 Task: Experiment with the "Spectral Edit Multi-tool" for advanced frequency-based editing.
Action: Mouse moved to (193, 64)
Screenshot: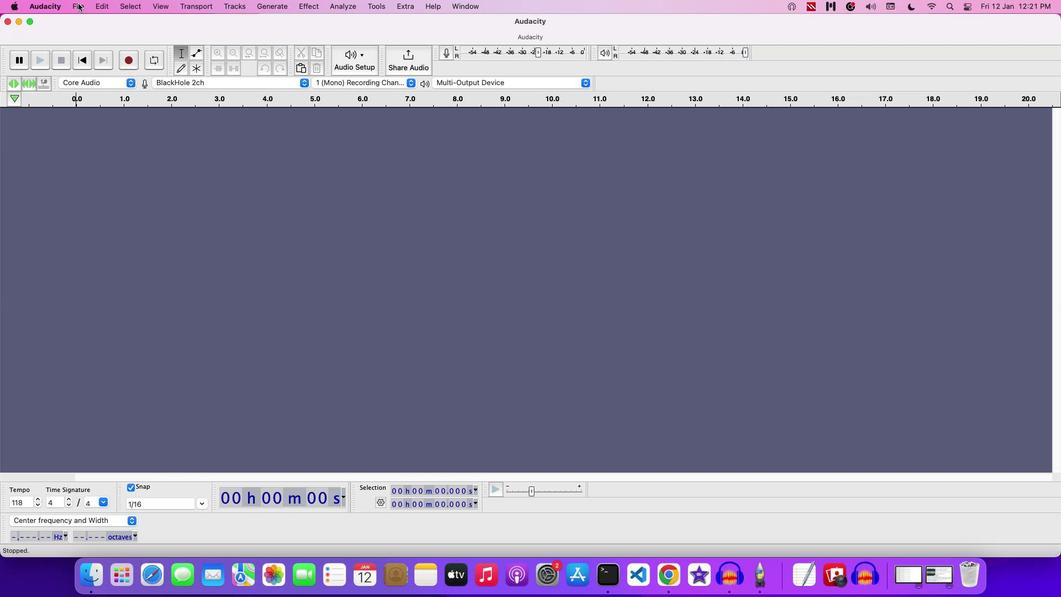 
Action: Mouse pressed left at (193, 64)
Screenshot: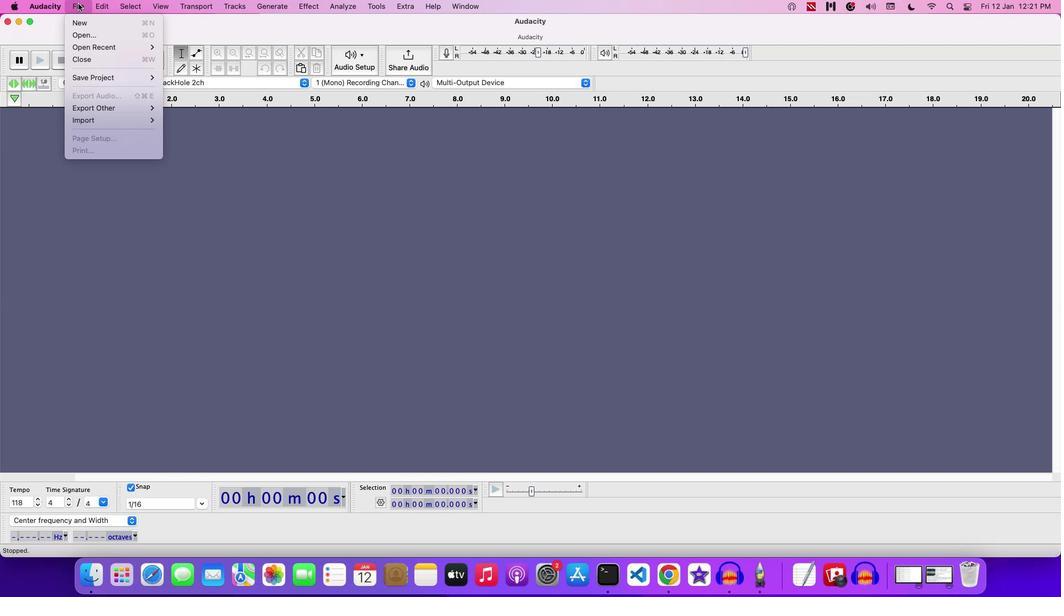 
Action: Mouse moved to (196, 84)
Screenshot: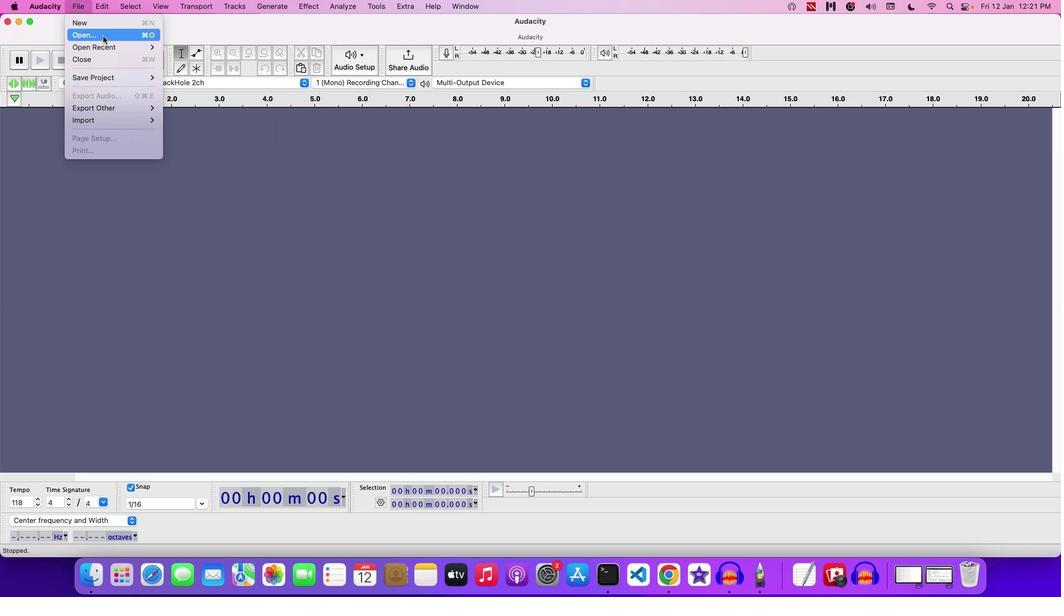 
Action: Mouse pressed left at (196, 84)
Screenshot: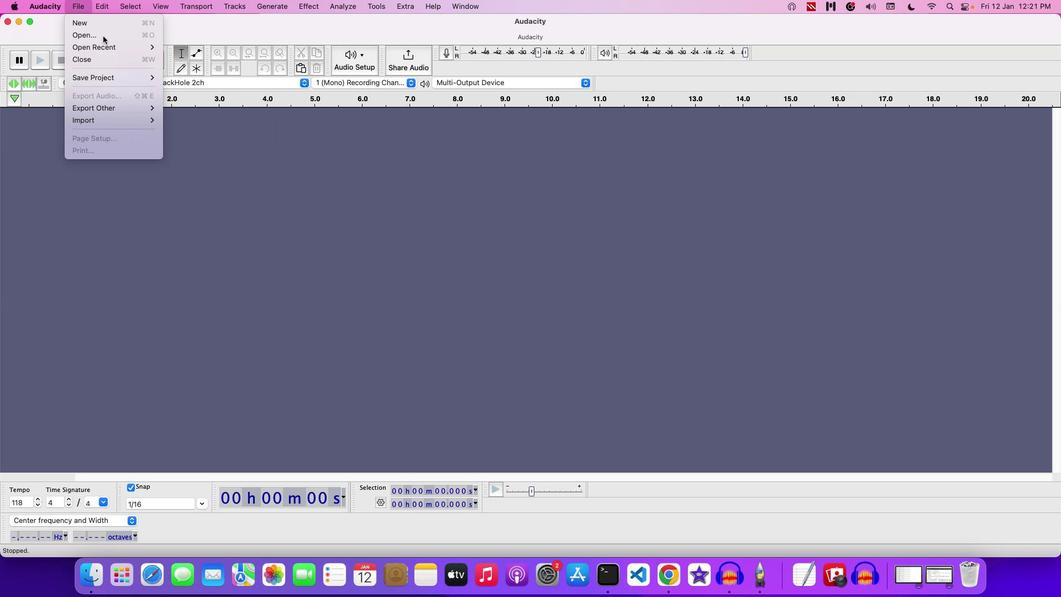
Action: Mouse moved to (248, 134)
Screenshot: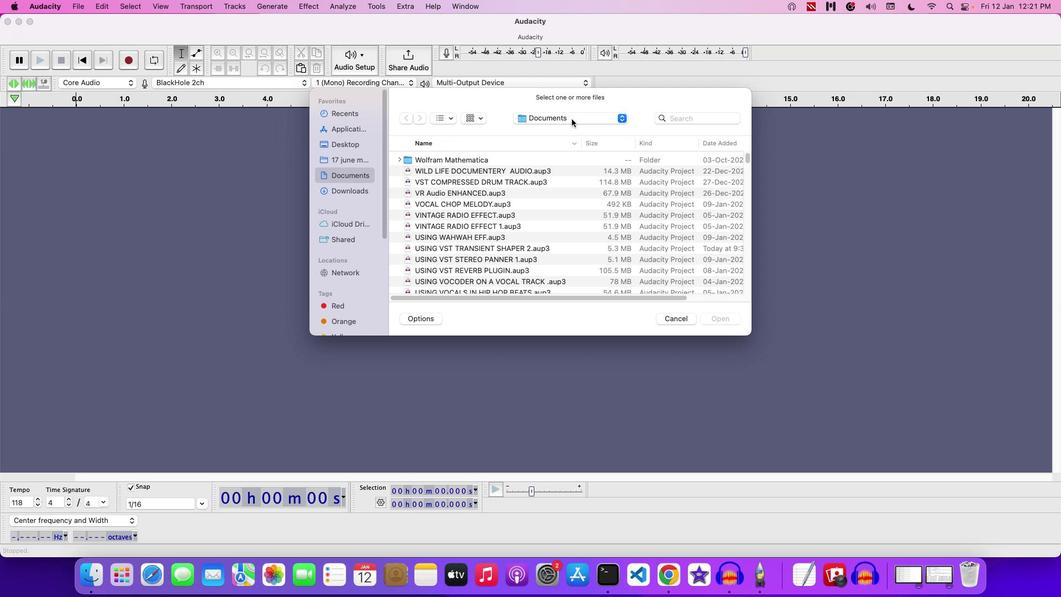
Action: Mouse pressed left at (248, 134)
Screenshot: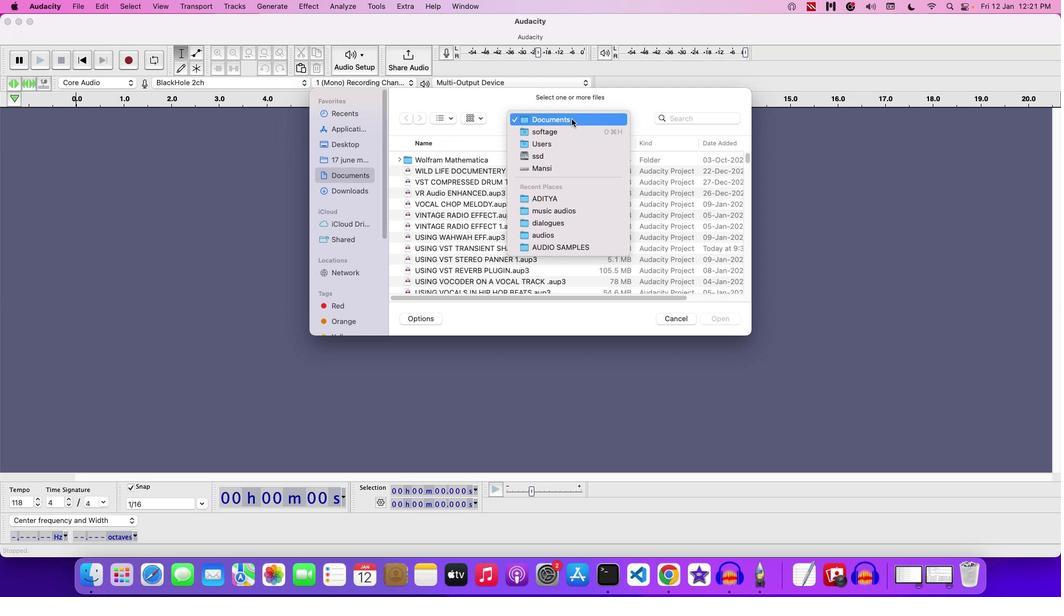 
Action: Mouse moved to (247, 188)
Screenshot: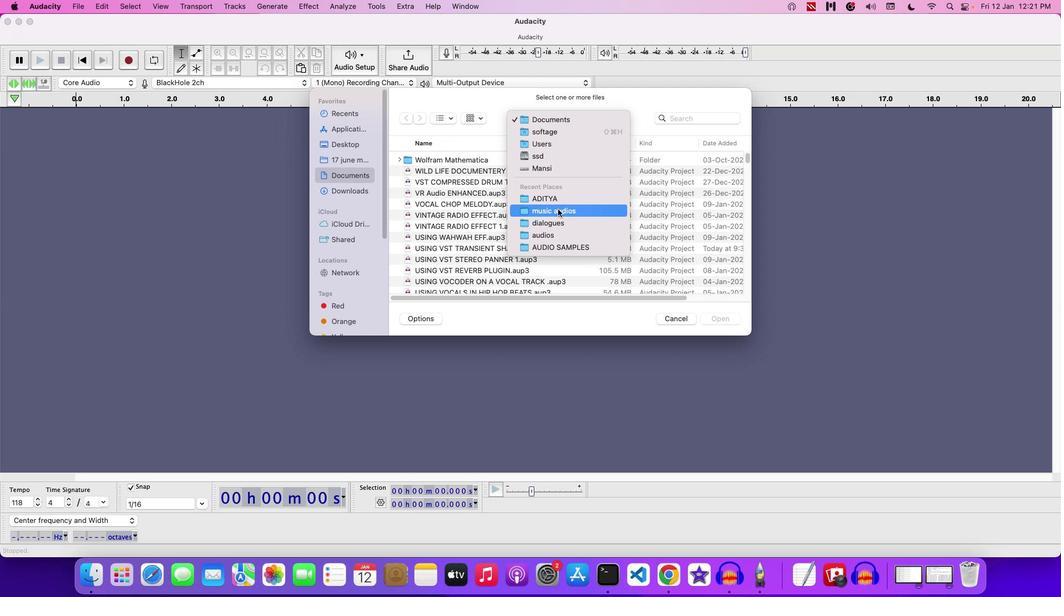 
Action: Mouse pressed left at (247, 188)
Screenshot: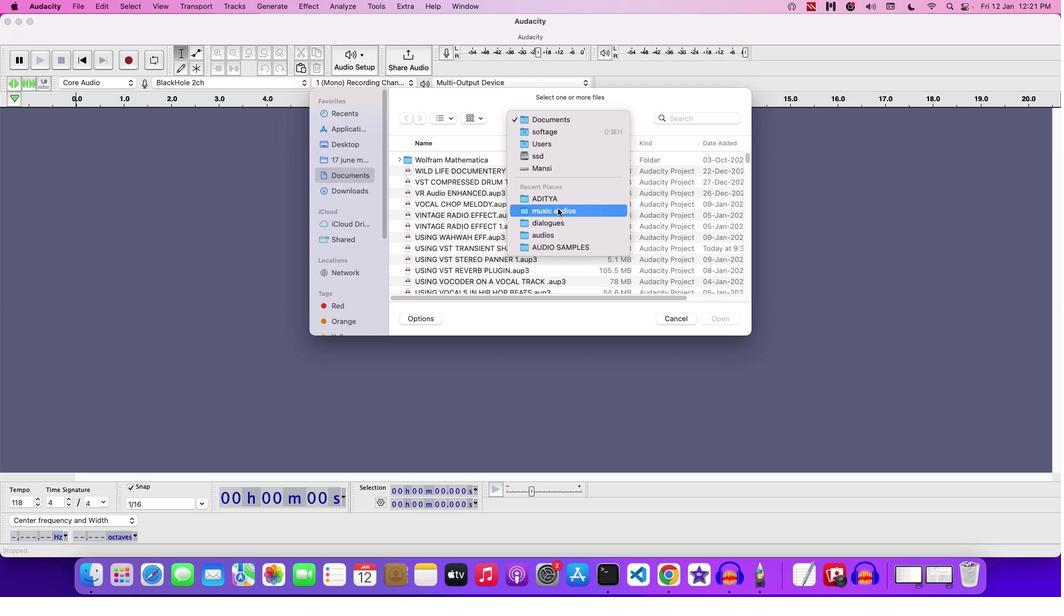 
Action: Mouse moved to (236, 198)
Screenshot: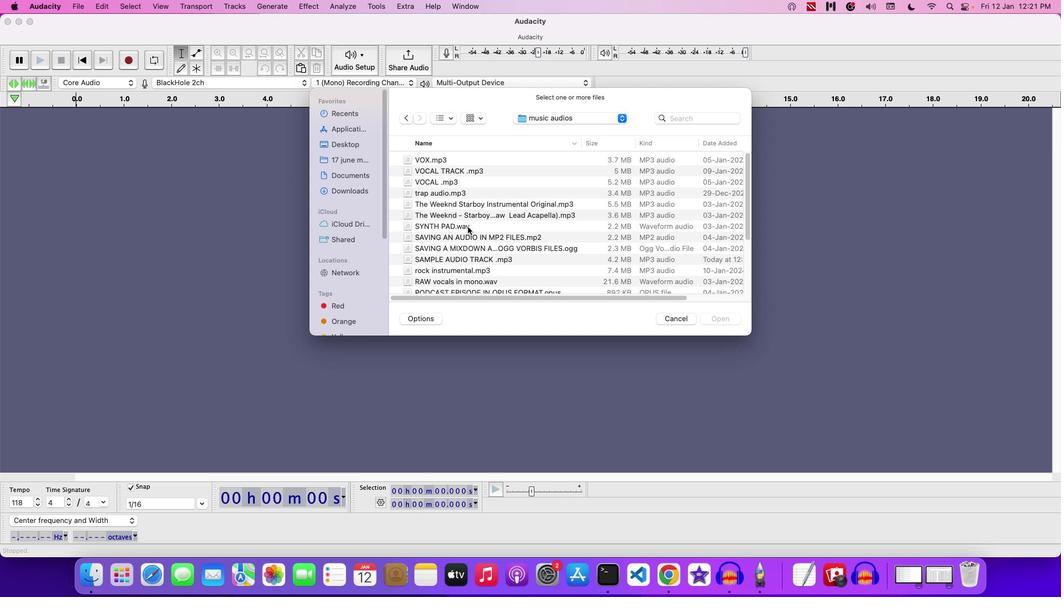 
Action: Mouse scrolled (236, 198) with delta (184, 62)
Screenshot: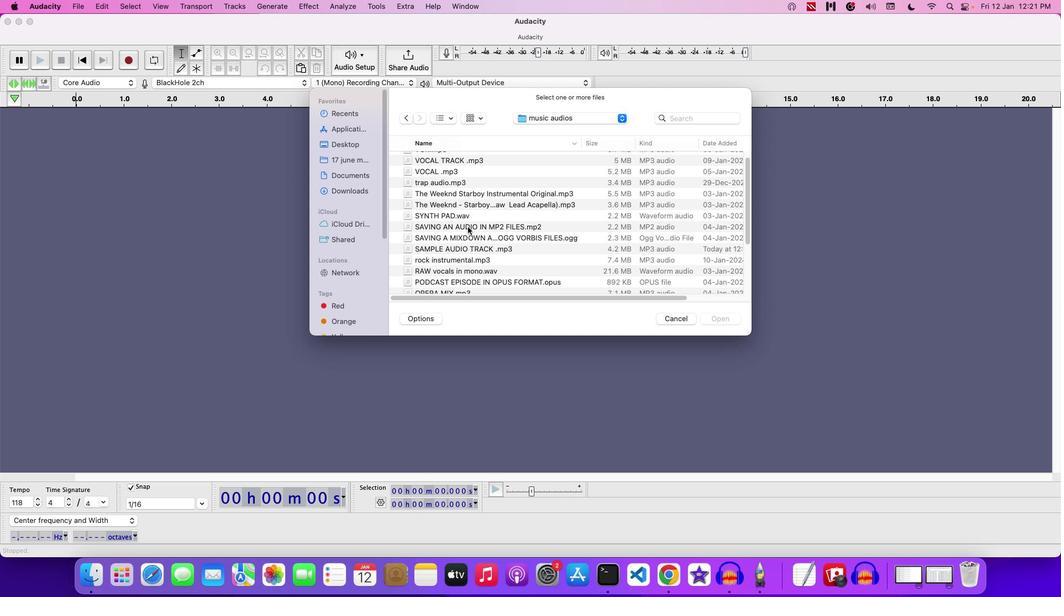 
Action: Mouse scrolled (236, 198) with delta (184, 62)
Screenshot: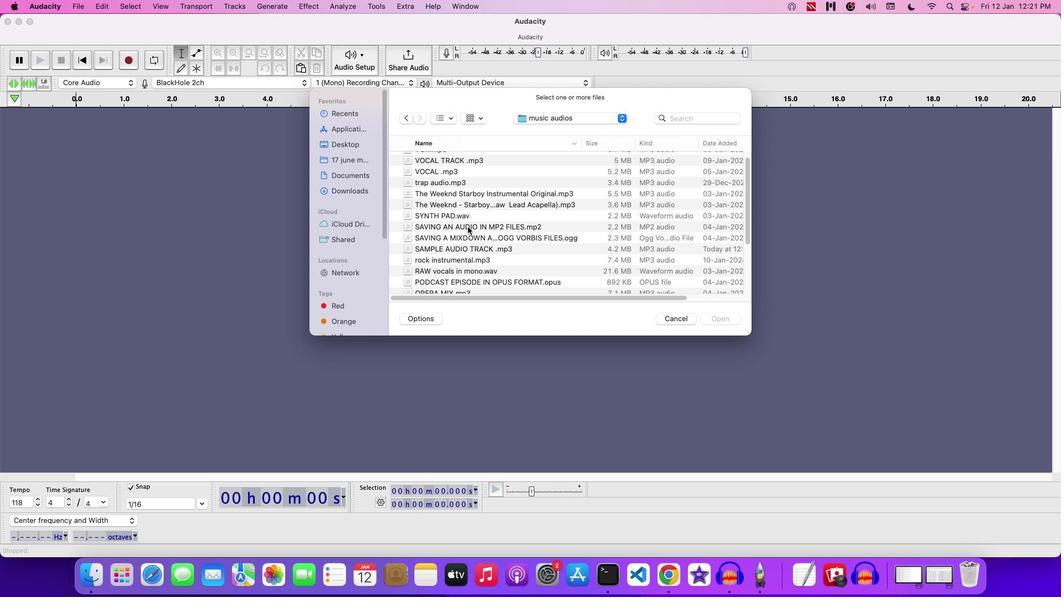 
Action: Mouse scrolled (236, 198) with delta (184, 62)
Screenshot: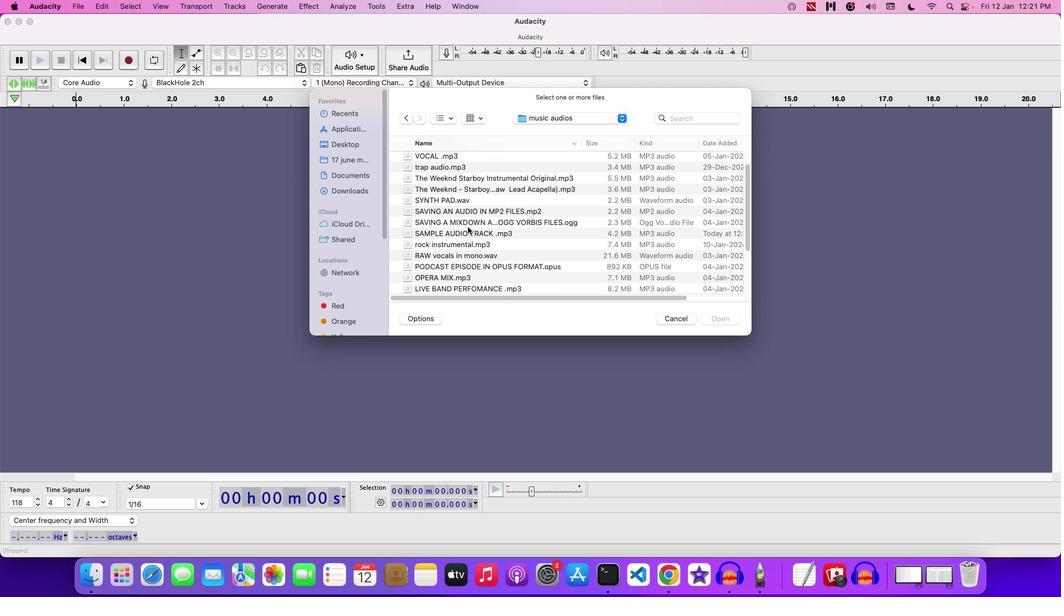 
Action: Mouse scrolled (236, 198) with delta (184, 62)
Screenshot: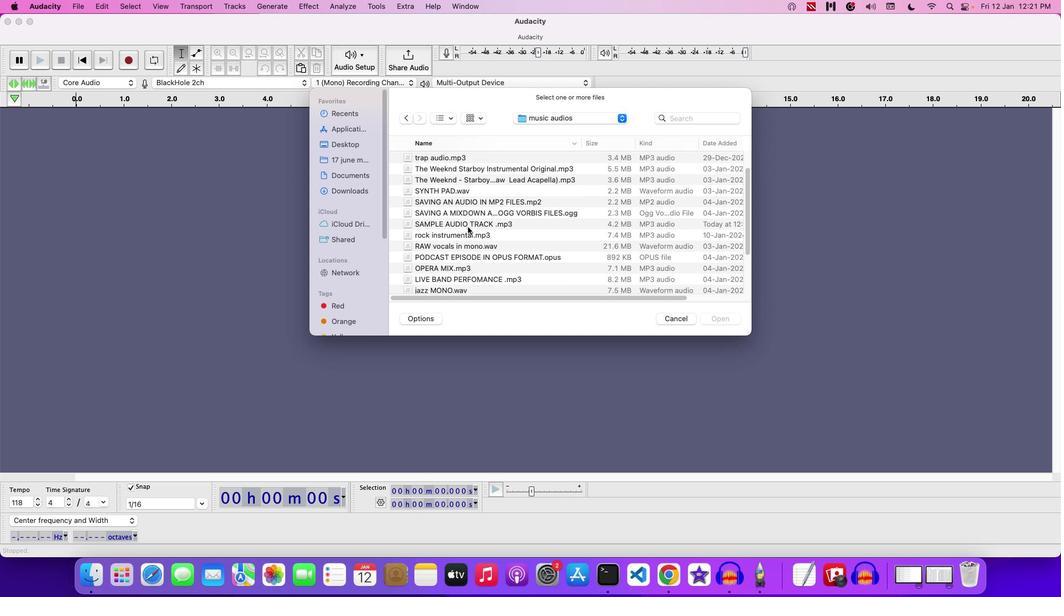 
Action: Mouse scrolled (236, 198) with delta (184, 62)
Screenshot: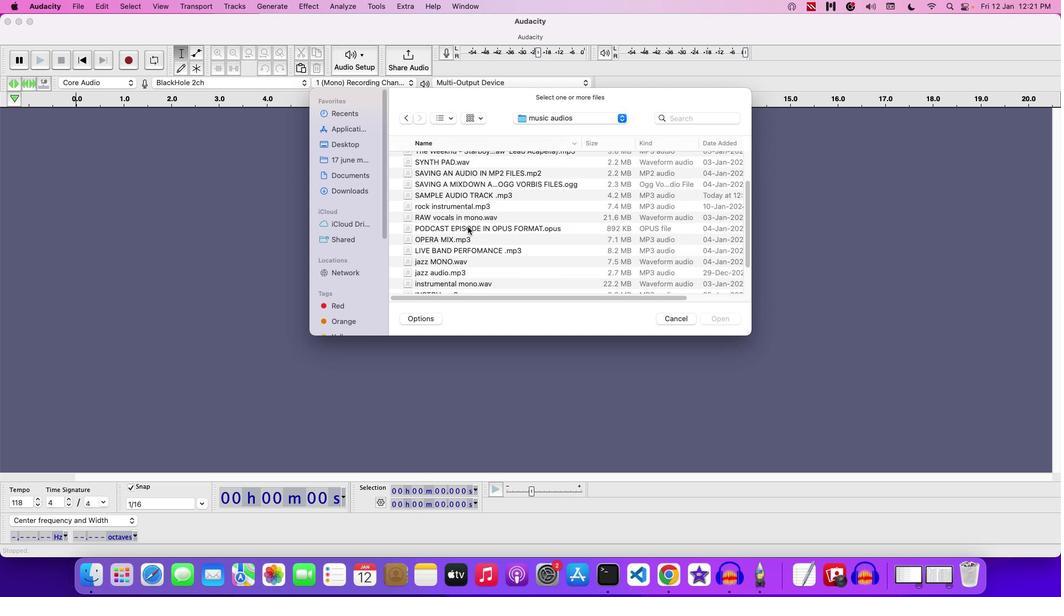 
Action: Mouse scrolled (236, 198) with delta (184, 61)
Screenshot: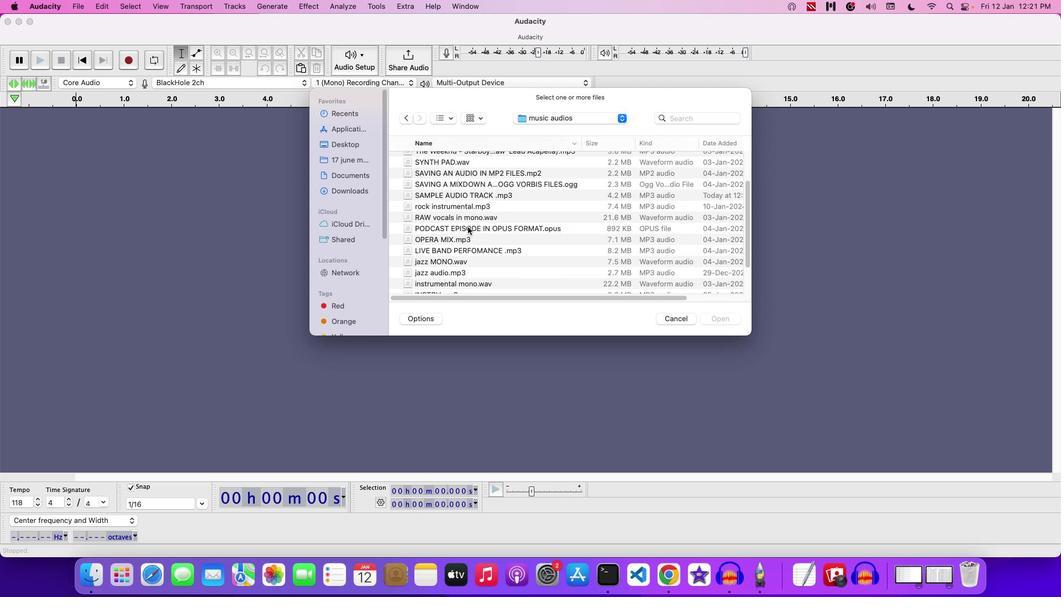 
Action: Mouse scrolled (236, 198) with delta (184, 62)
Screenshot: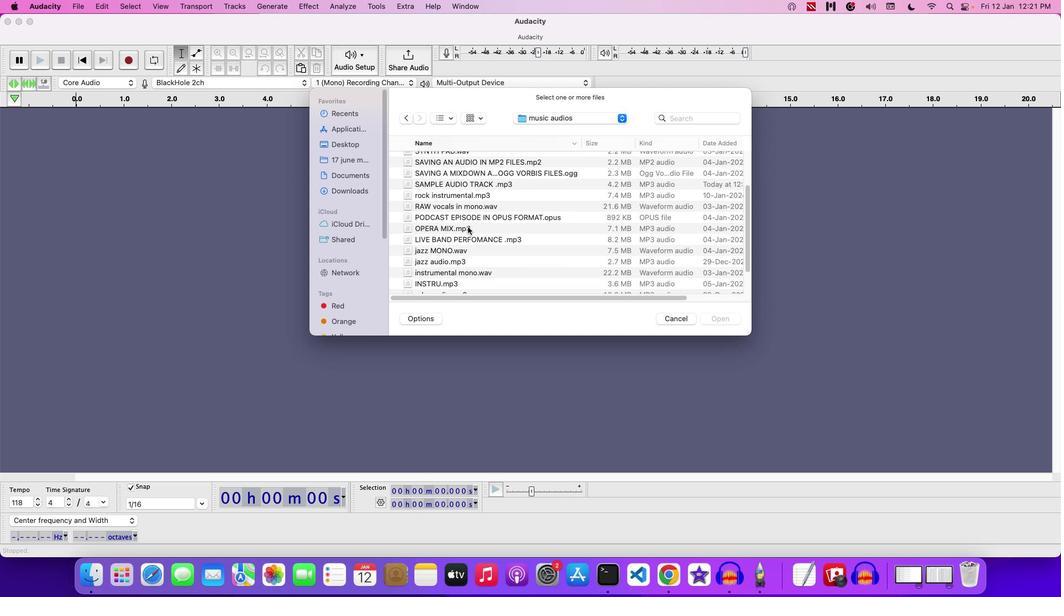 
Action: Mouse scrolled (236, 198) with delta (184, 62)
Screenshot: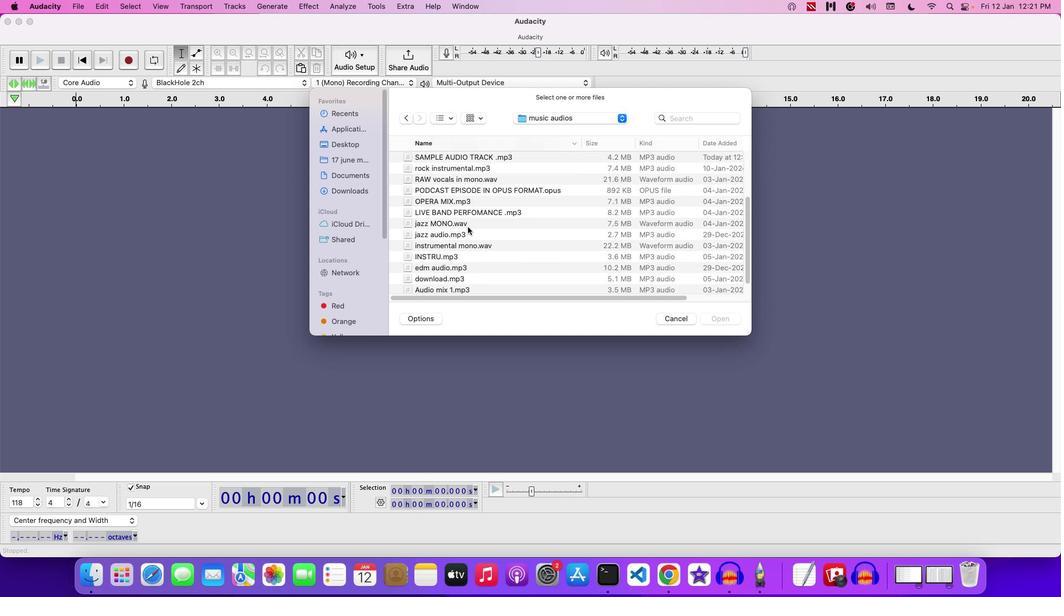 
Action: Mouse scrolled (236, 198) with delta (184, 61)
Screenshot: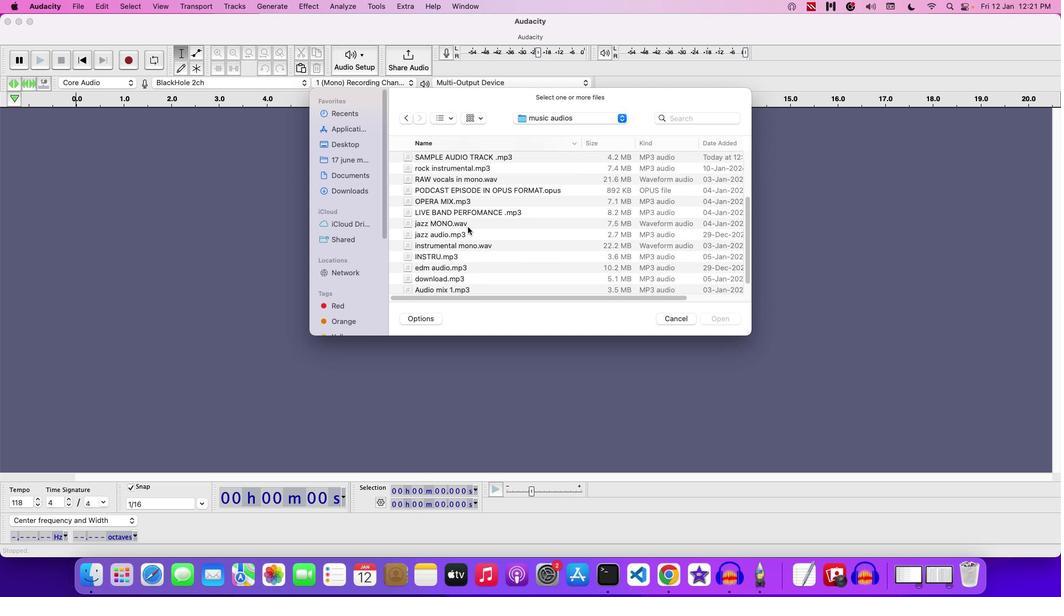 
Action: Mouse scrolled (236, 198) with delta (184, 62)
Screenshot: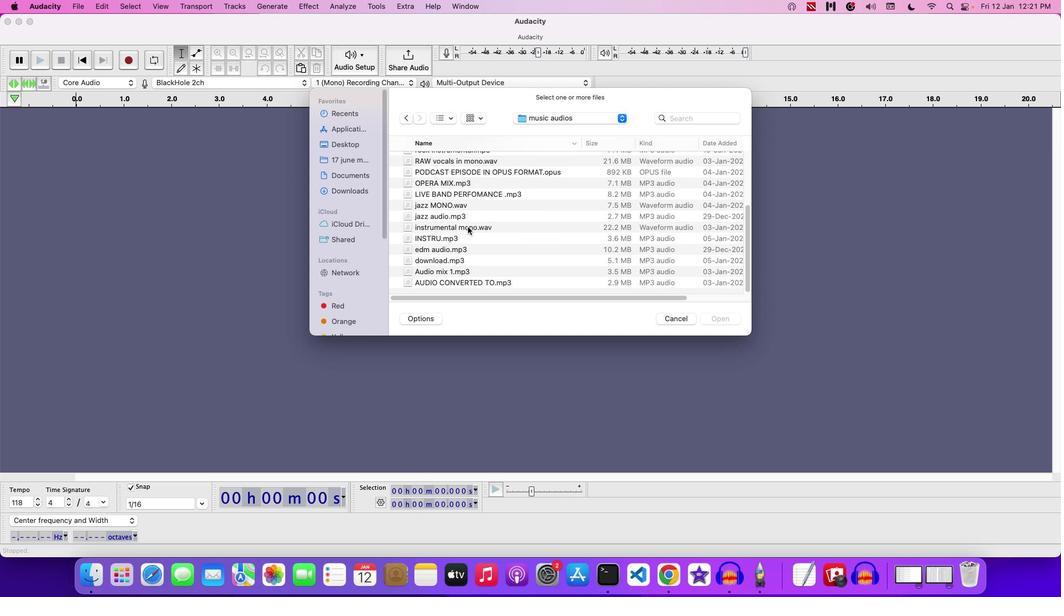 
Action: Mouse scrolled (236, 198) with delta (184, 62)
Screenshot: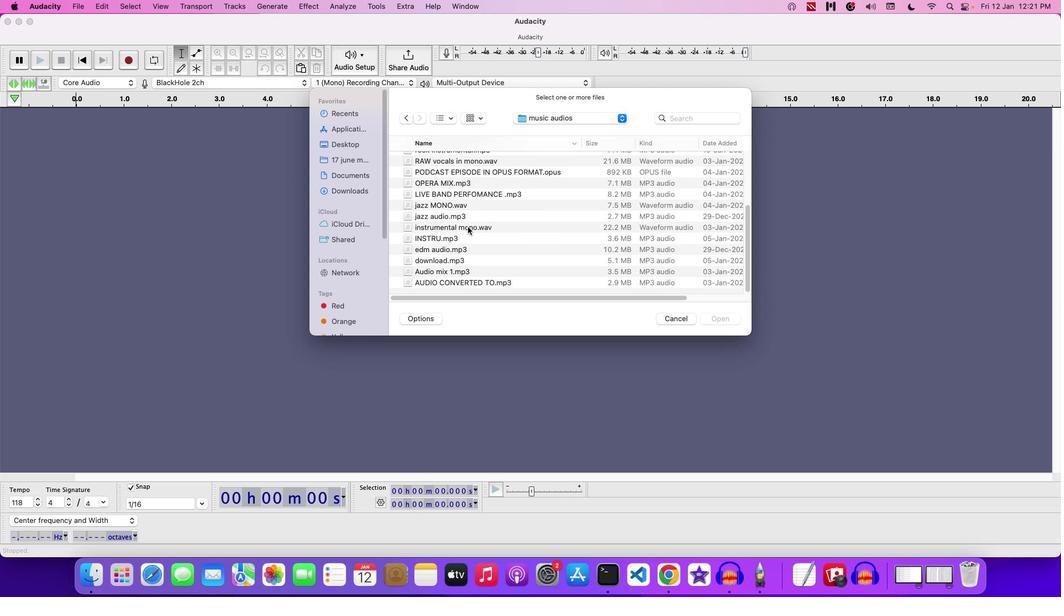 
Action: Mouse scrolled (236, 198) with delta (184, 61)
Screenshot: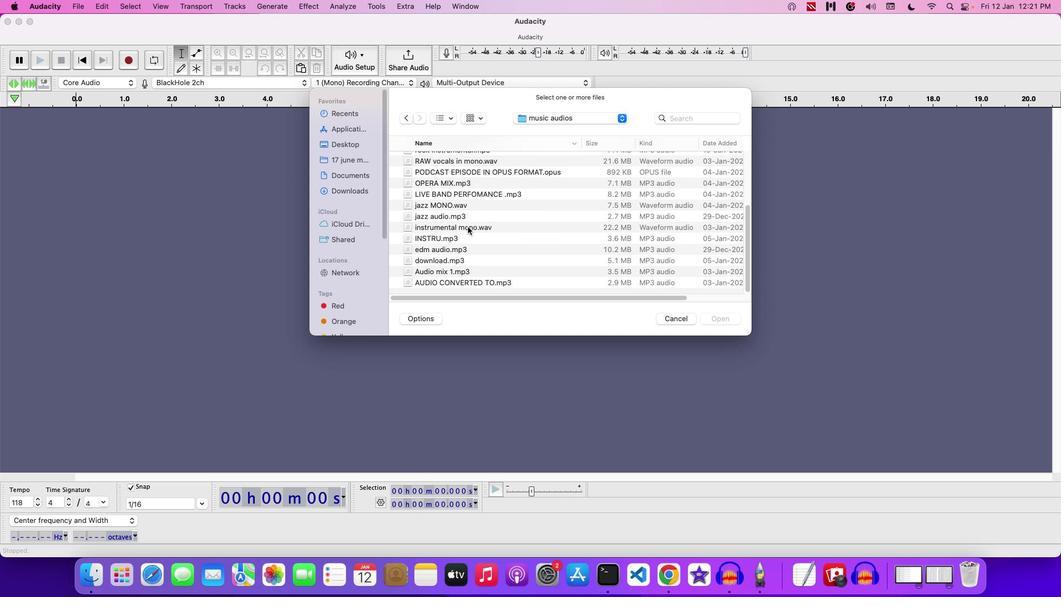 
Action: Mouse scrolled (236, 198) with delta (184, 61)
Screenshot: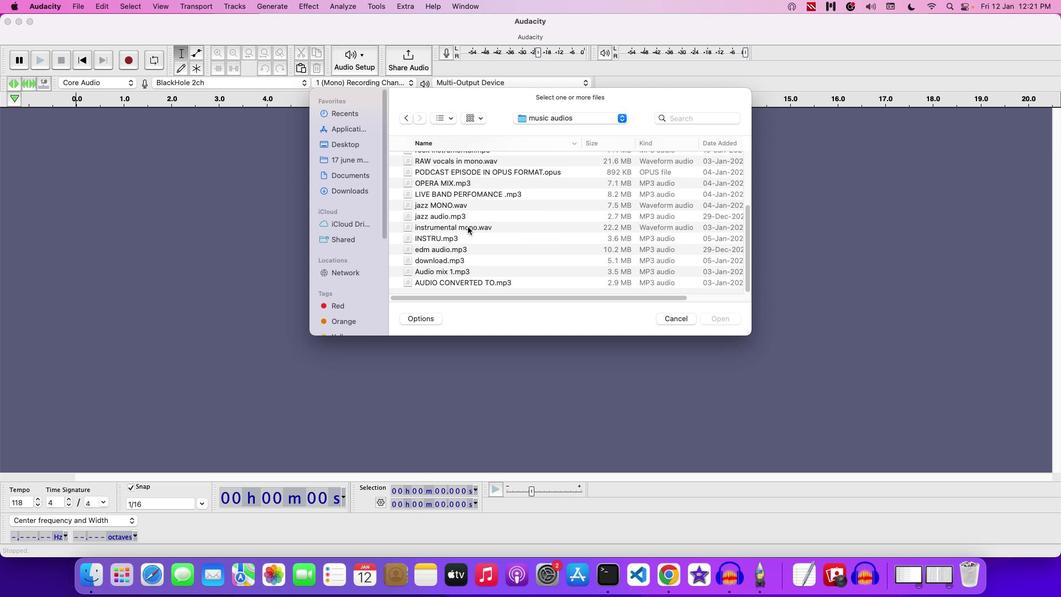 
Action: Mouse scrolled (236, 198) with delta (184, 62)
Screenshot: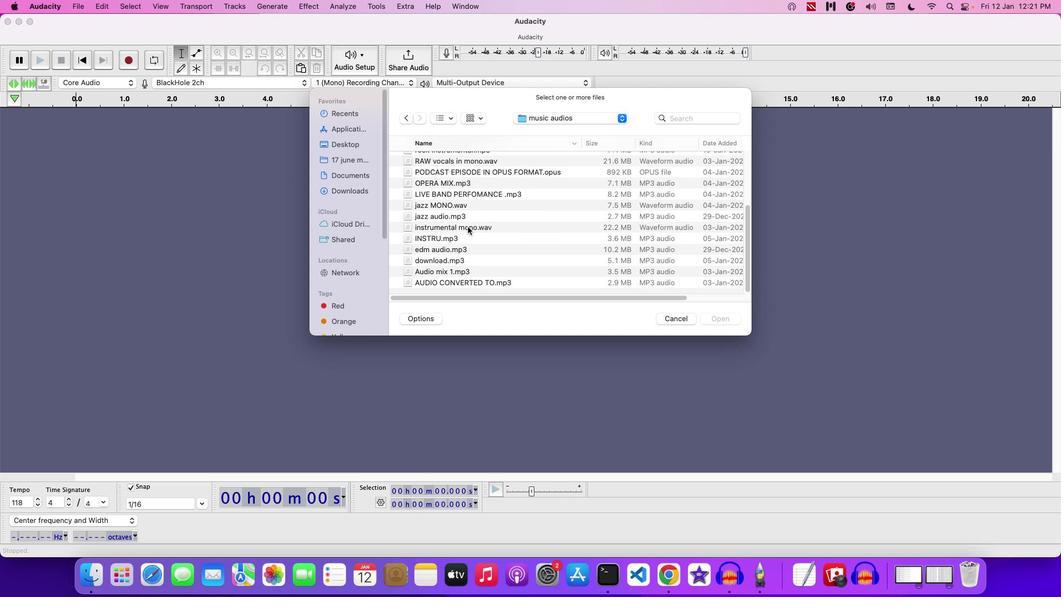 
Action: Mouse scrolled (236, 198) with delta (184, 62)
Screenshot: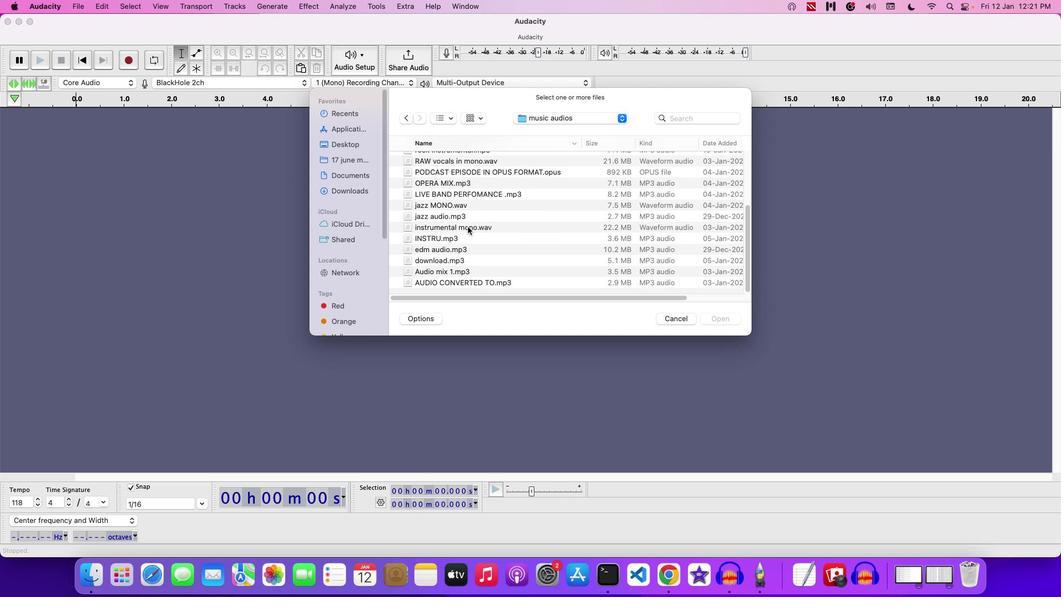 
Action: Mouse scrolled (236, 198) with delta (184, 61)
Screenshot: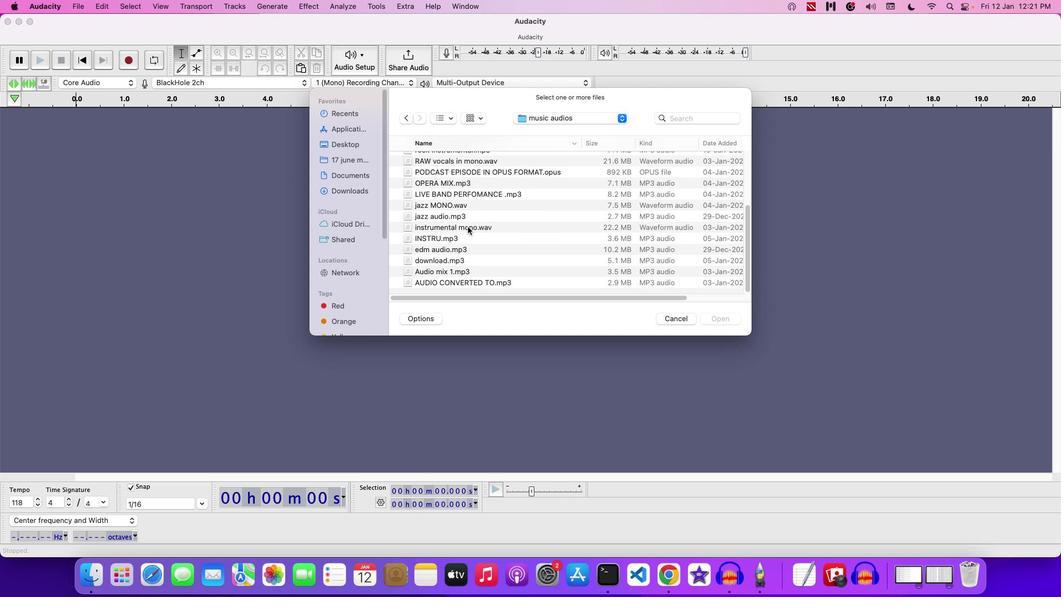 
Action: Mouse scrolled (236, 198) with delta (184, 63)
Screenshot: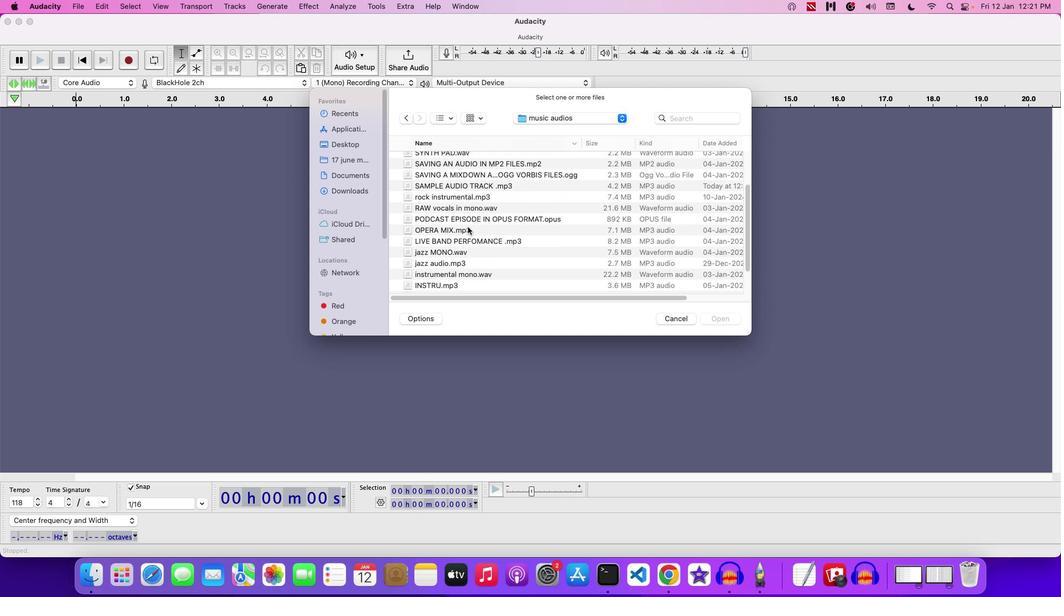 
Action: Mouse scrolled (236, 198) with delta (184, 63)
Screenshot: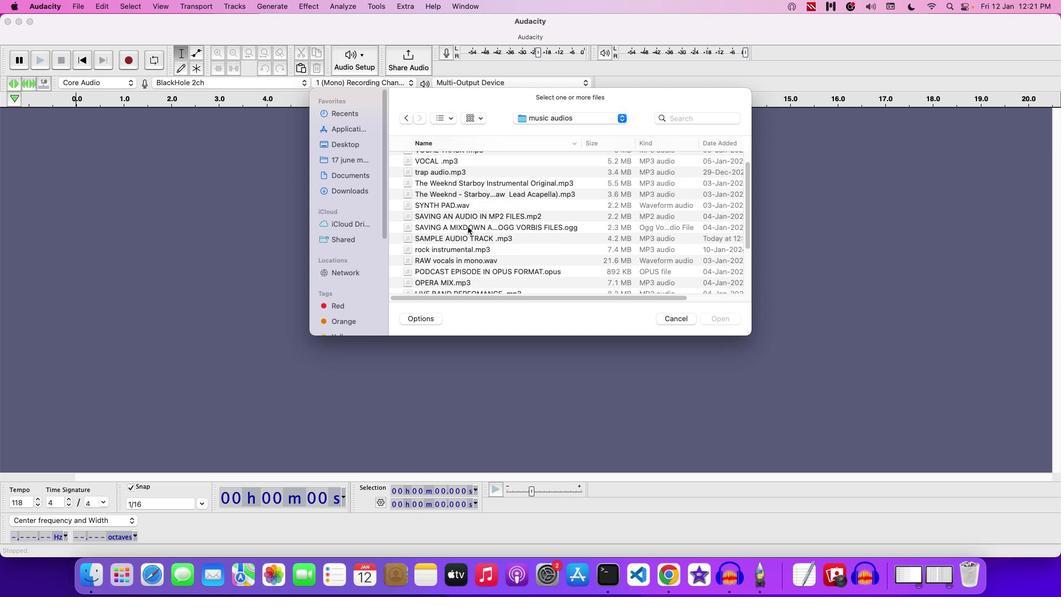 
Action: Mouse scrolled (236, 198) with delta (184, 63)
Screenshot: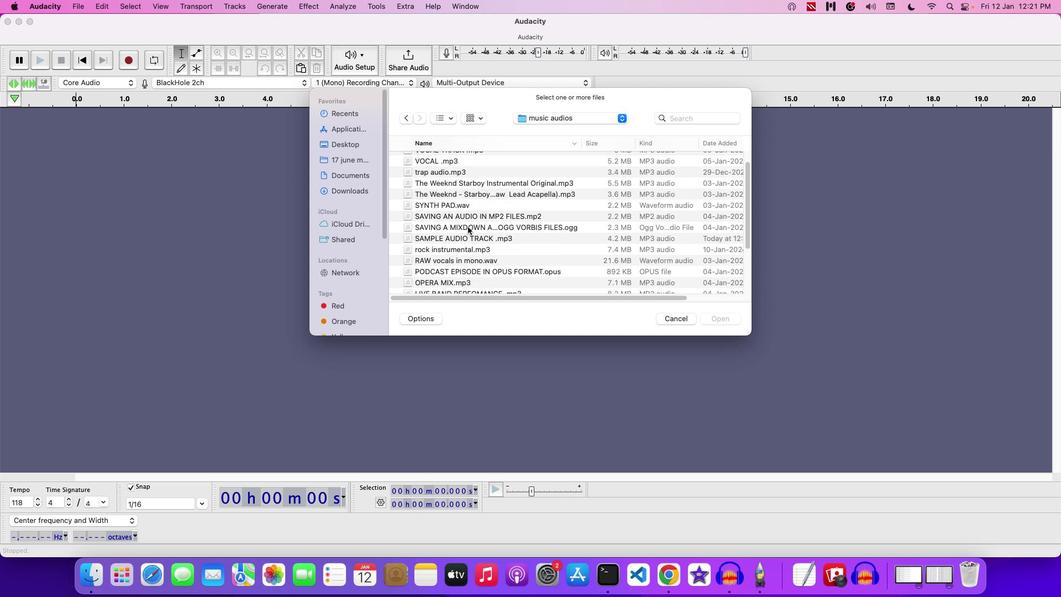
Action: Mouse scrolled (236, 198) with delta (184, 64)
Screenshot: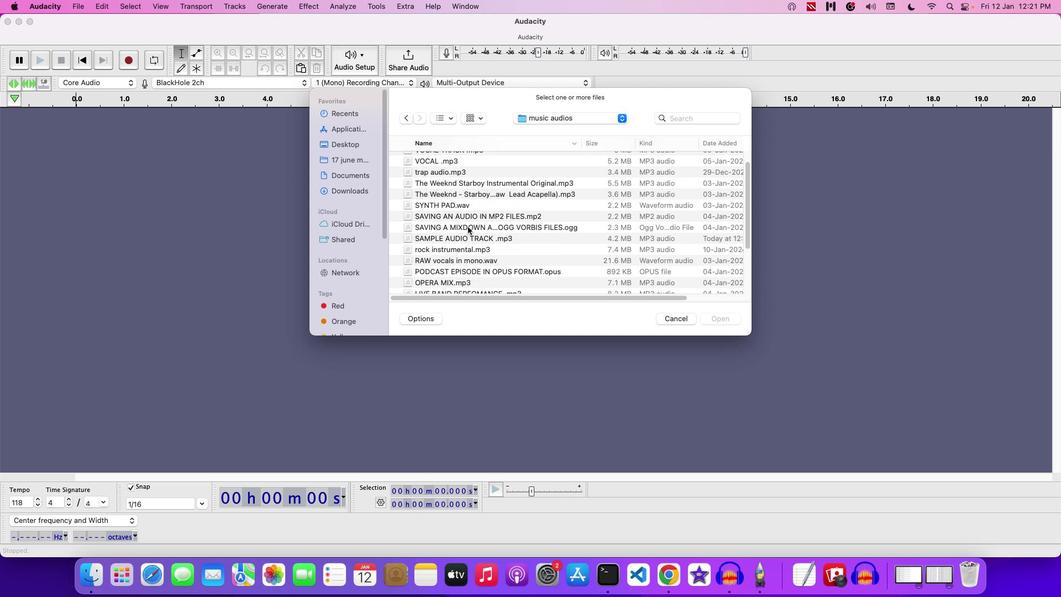 
Action: Mouse scrolled (236, 198) with delta (184, 63)
Screenshot: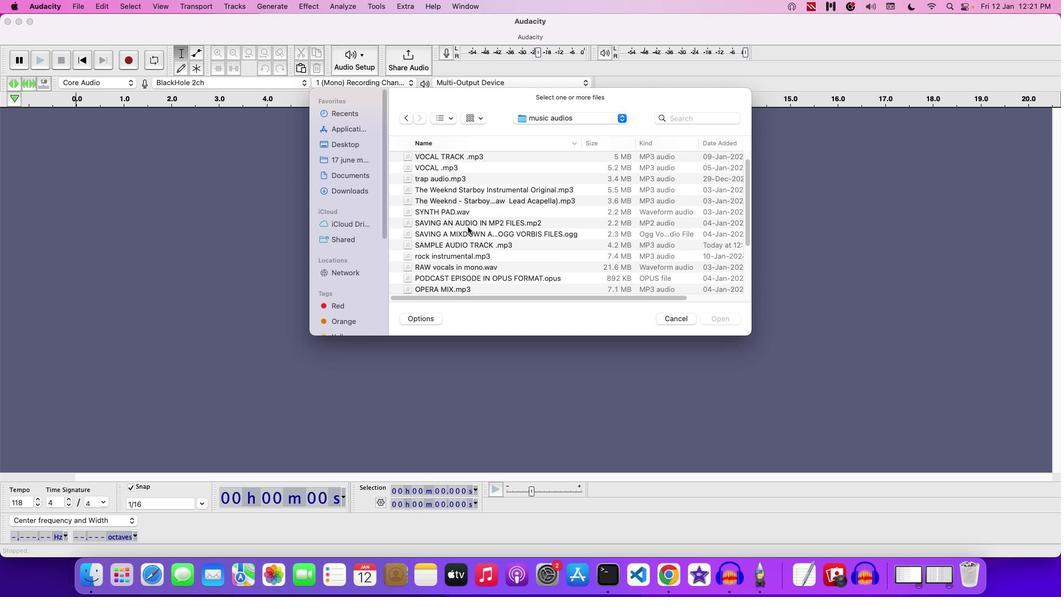 
Action: Mouse scrolled (236, 198) with delta (184, 63)
Screenshot: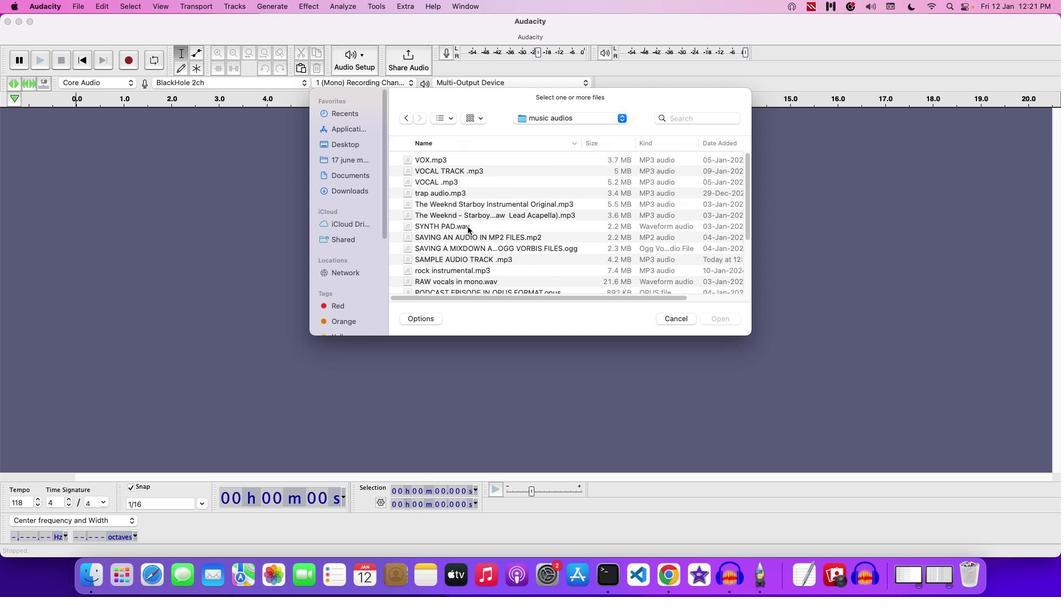 
Action: Mouse scrolled (236, 198) with delta (184, 63)
Screenshot: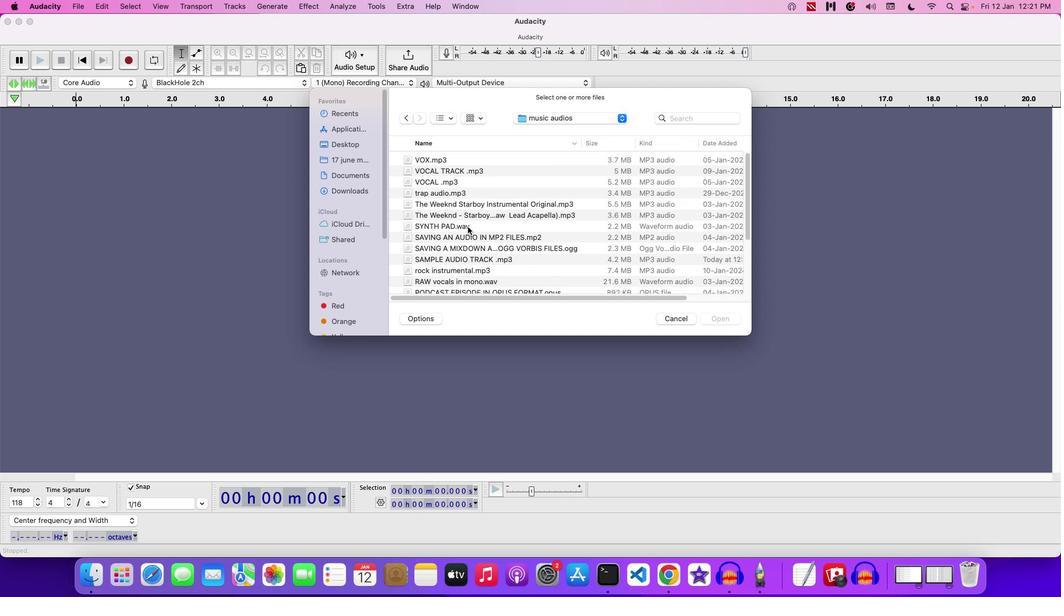 
Action: Mouse moved to (237, 216)
Screenshot: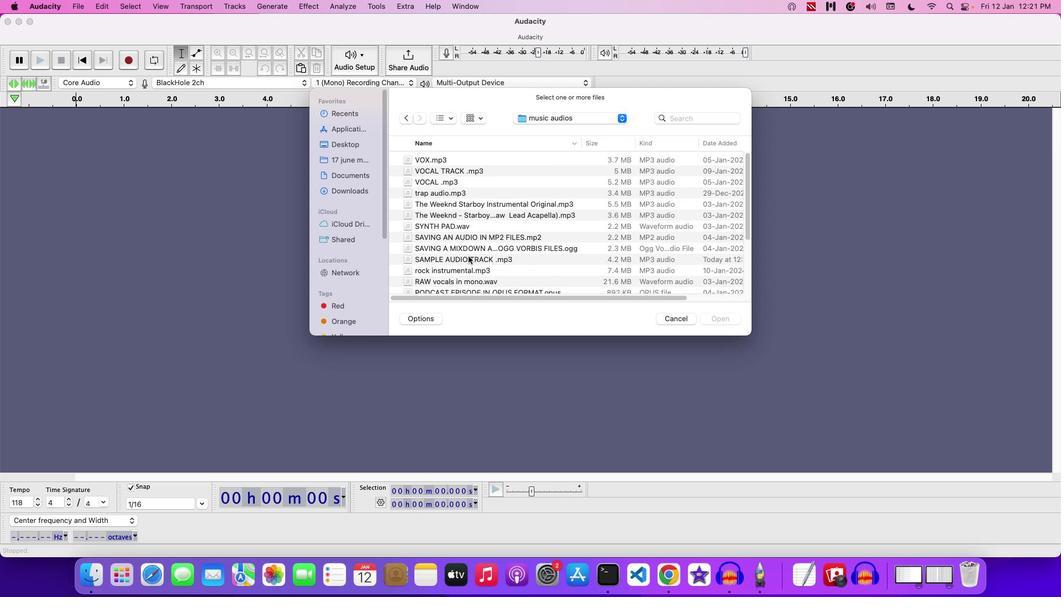 
Action: Mouse pressed left at (237, 216)
Screenshot: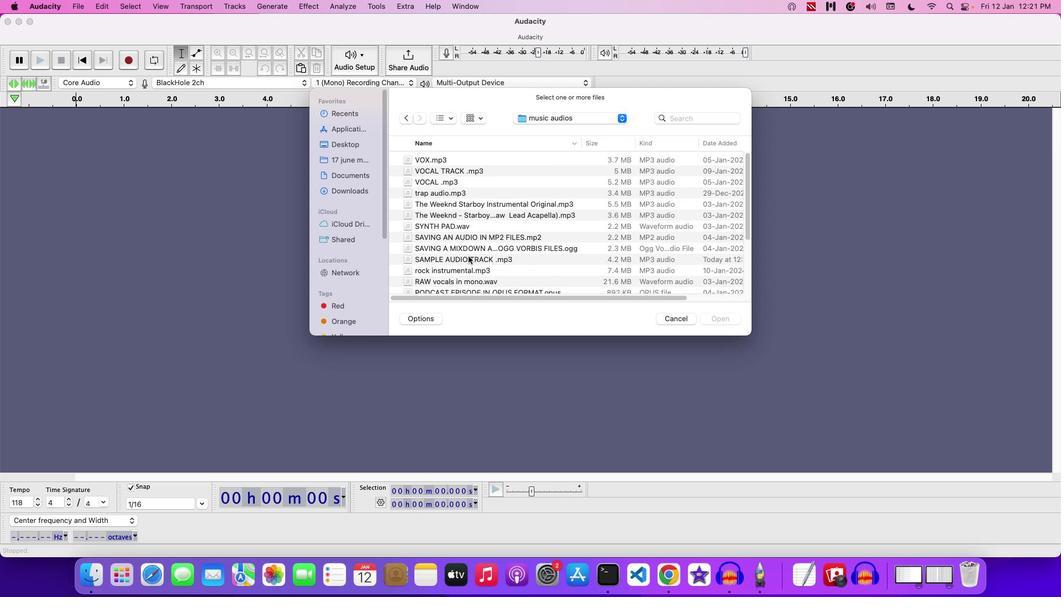 
Action: Mouse moved to (238, 217)
Screenshot: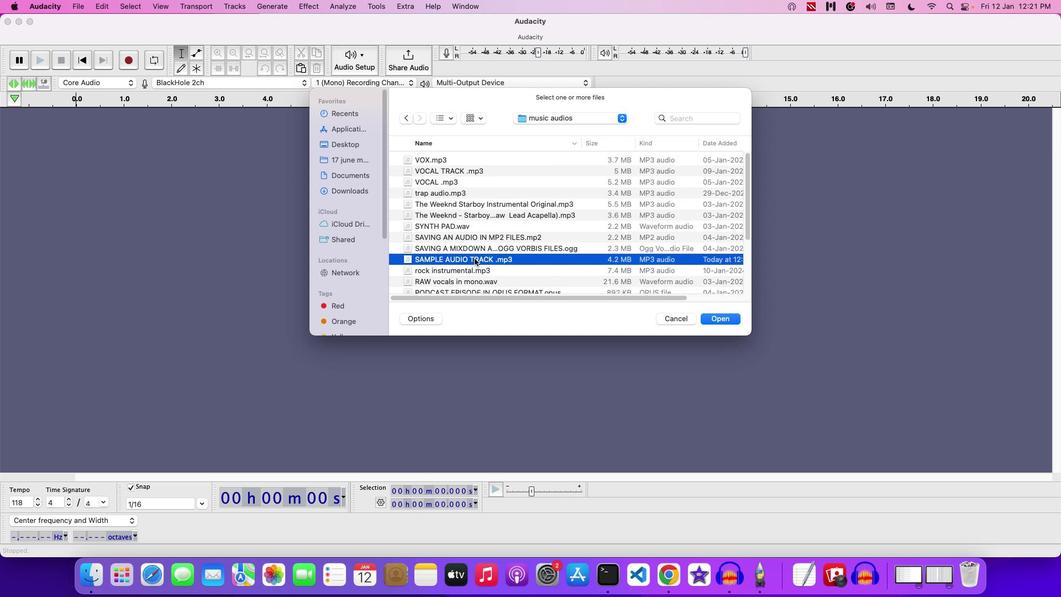 
Action: Mouse pressed left at (238, 217)
Screenshot: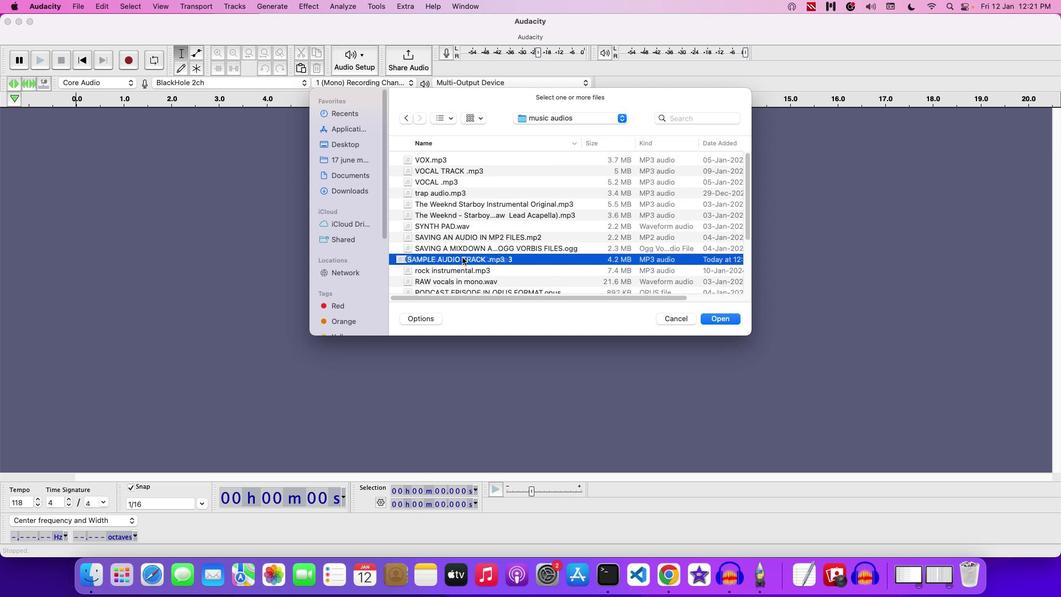 
Action: Mouse moved to (261, 253)
Screenshot: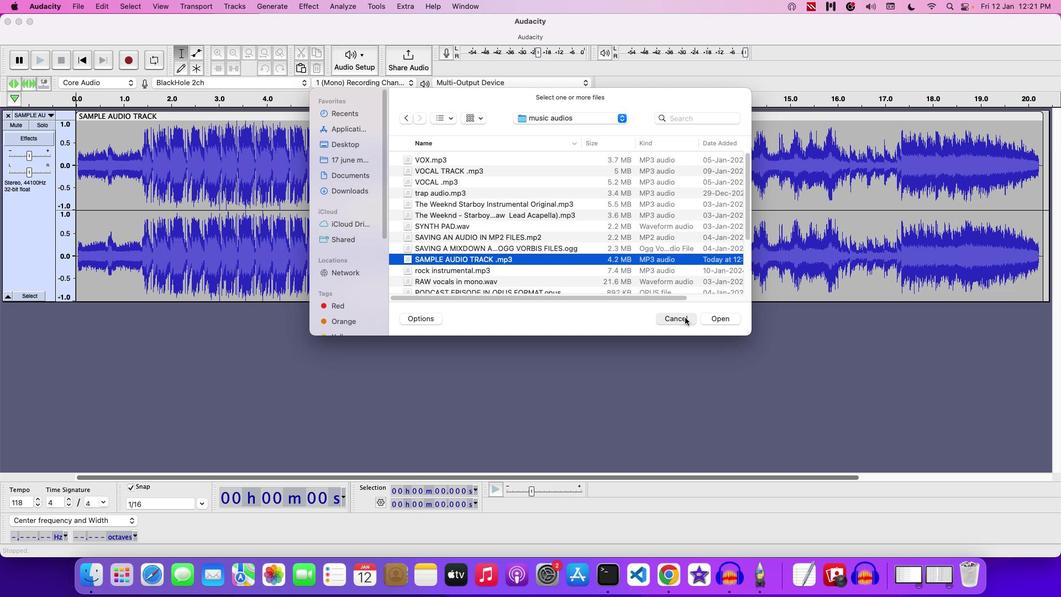 
Action: Mouse pressed left at (261, 253)
Screenshot: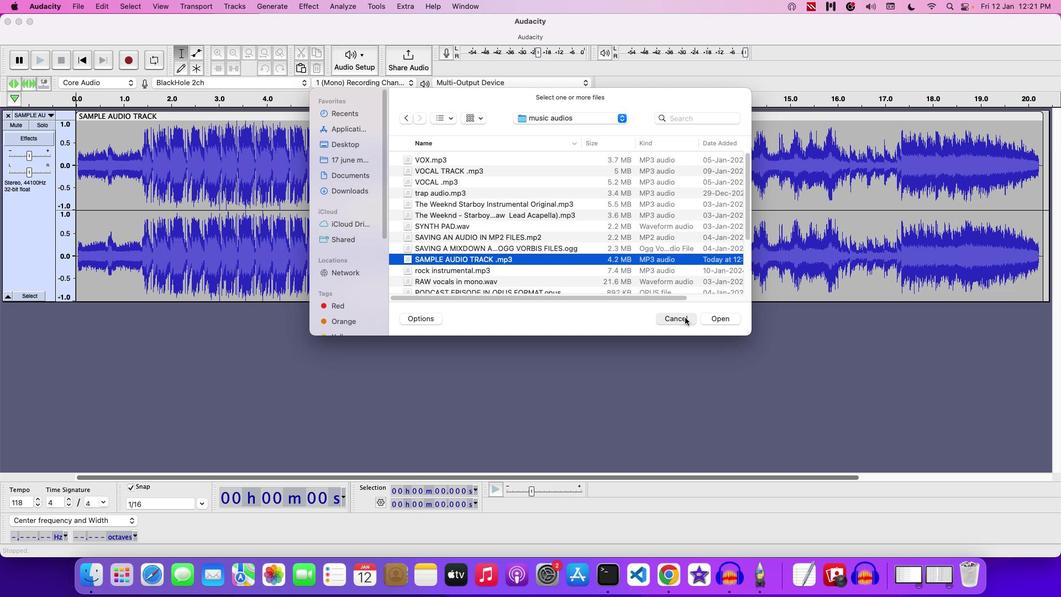 
Action: Mouse moved to (252, 223)
Screenshot: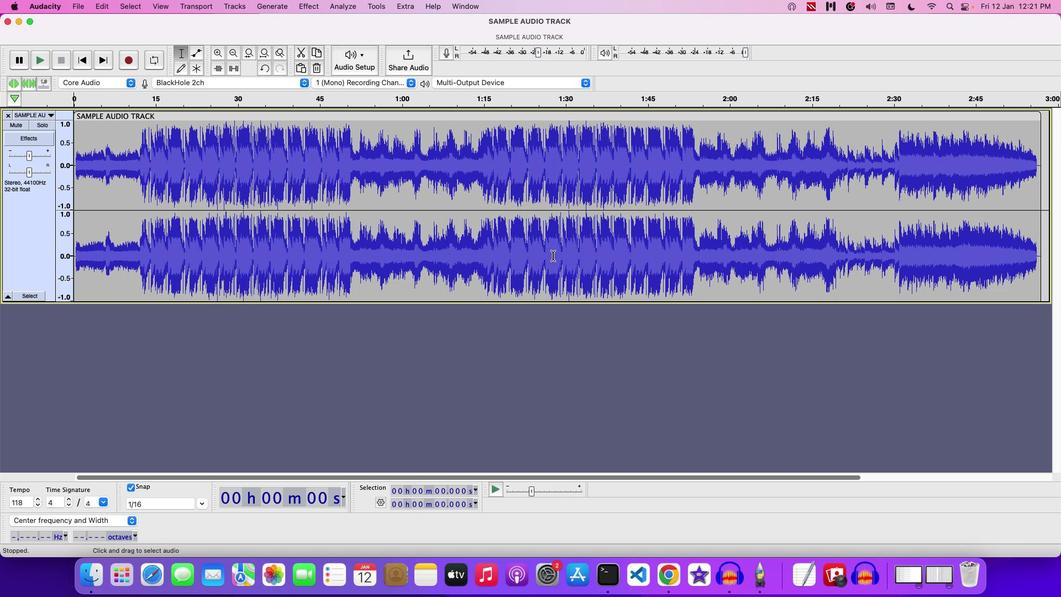 
Action: Key pressed Key.space
Screenshot: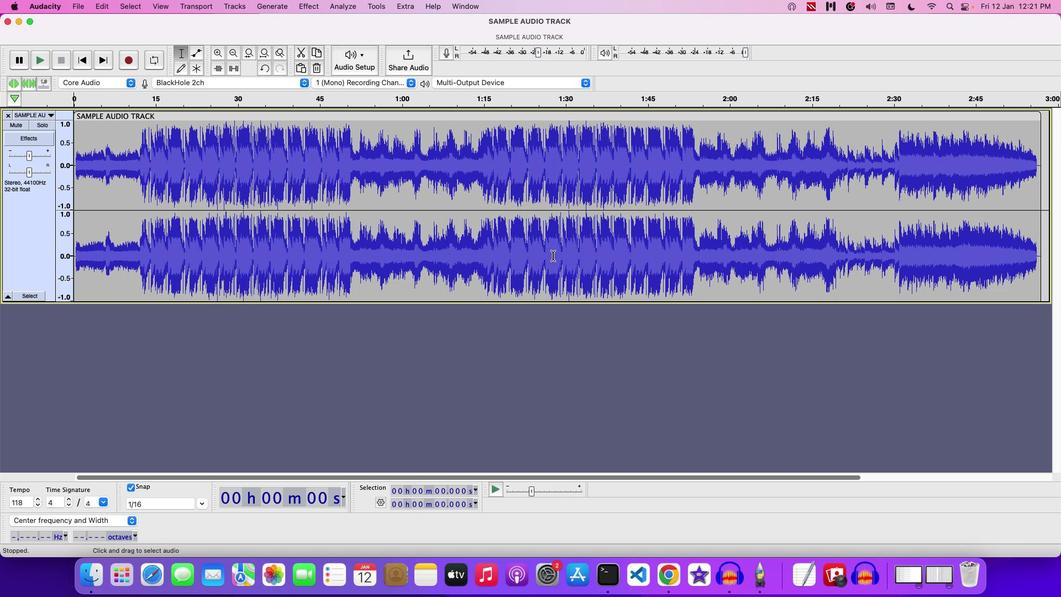 
Action: Mouse moved to (188, 156)
Screenshot: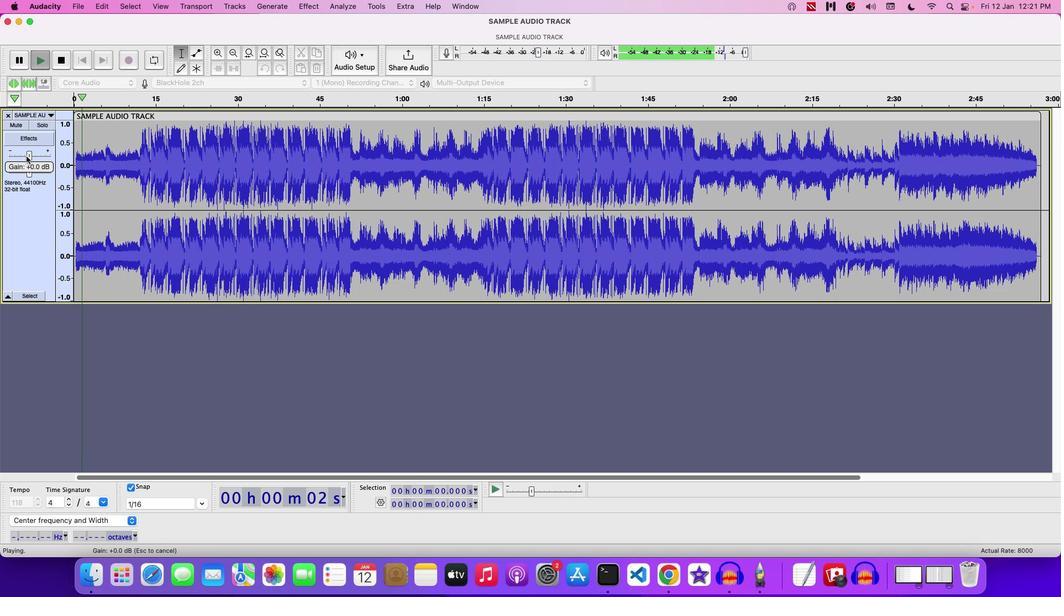 
Action: Mouse pressed left at (188, 156)
Screenshot: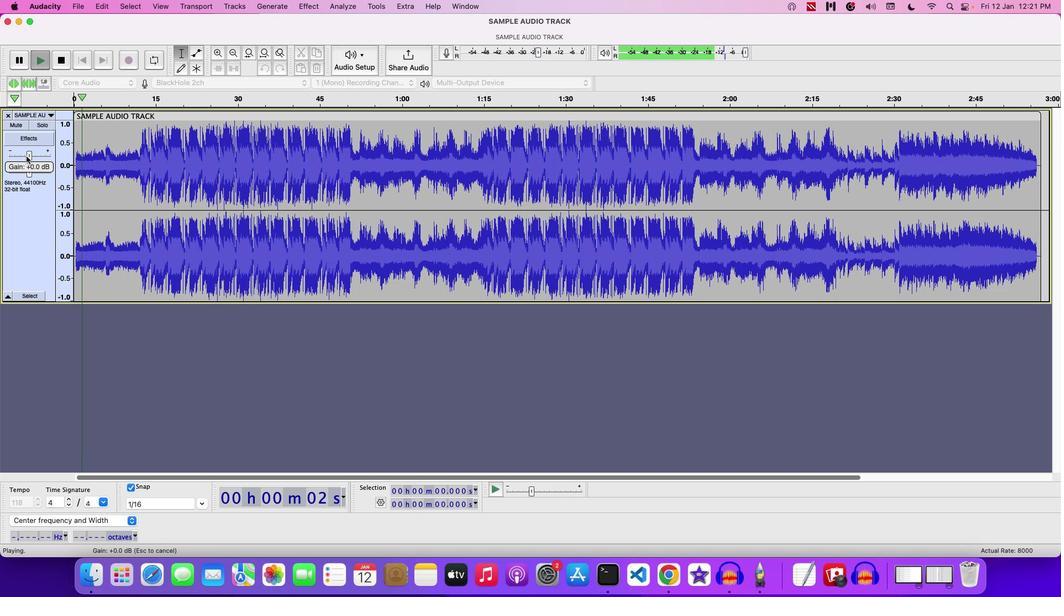 
Action: Mouse moved to (201, 160)
Screenshot: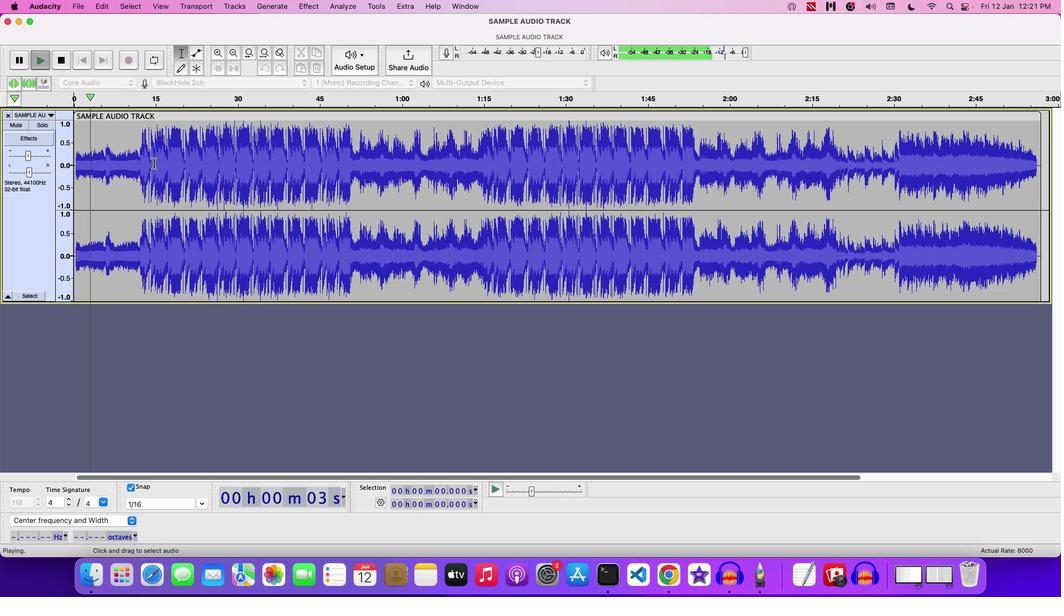 
Action: Mouse pressed left at (201, 160)
Screenshot: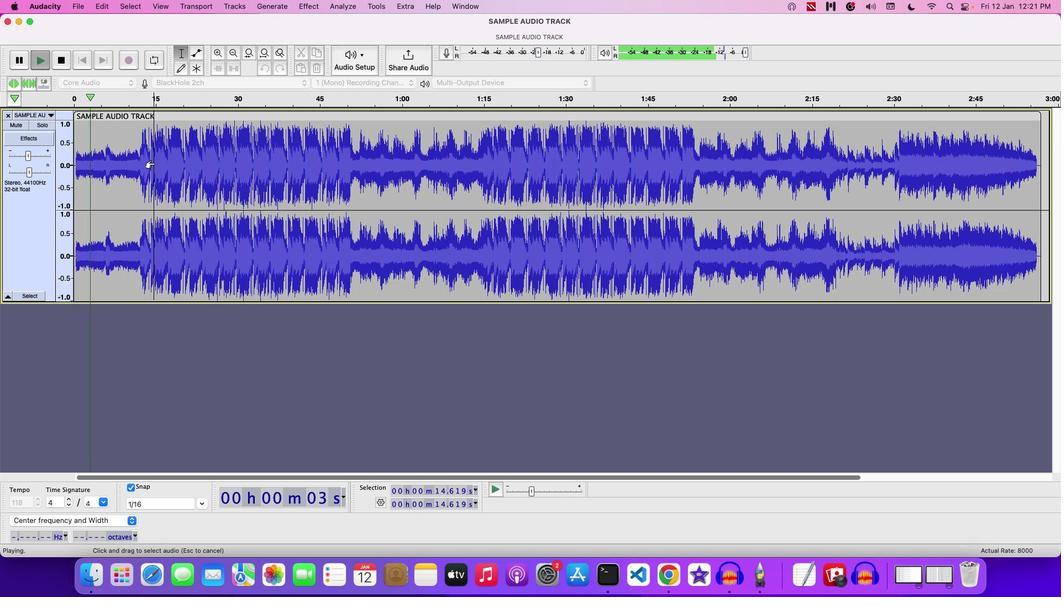 
Action: Mouse pressed left at (201, 160)
Screenshot: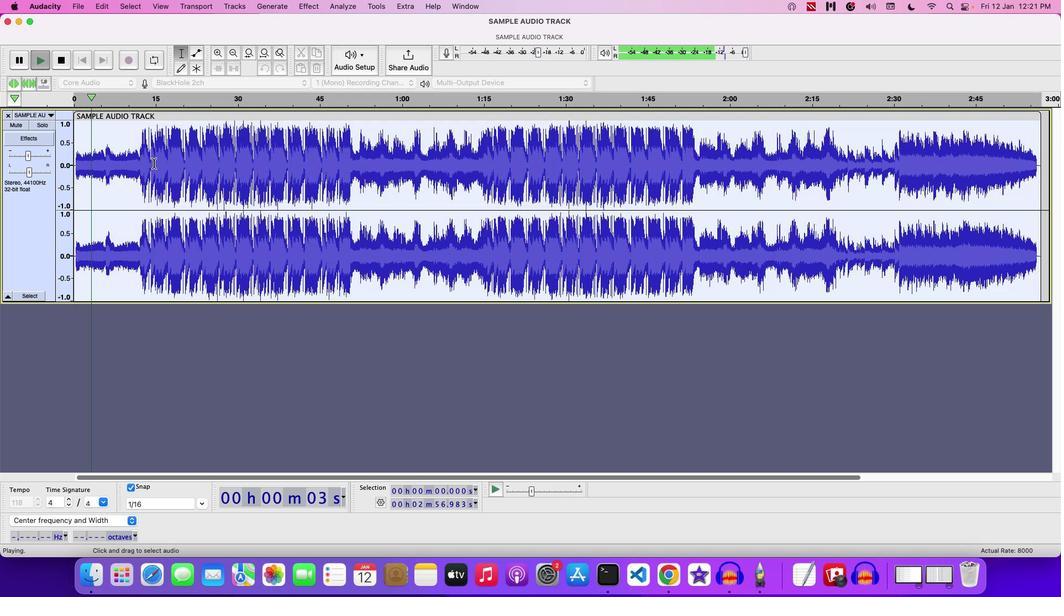 
Action: Mouse moved to (188, 156)
Screenshot: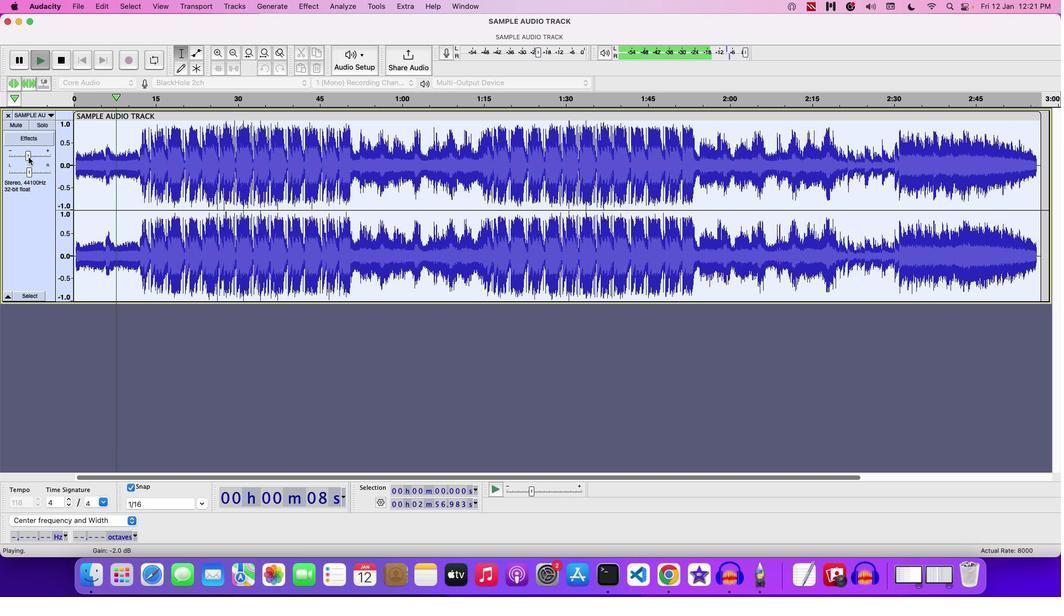 
Action: Mouse pressed left at (188, 156)
Screenshot: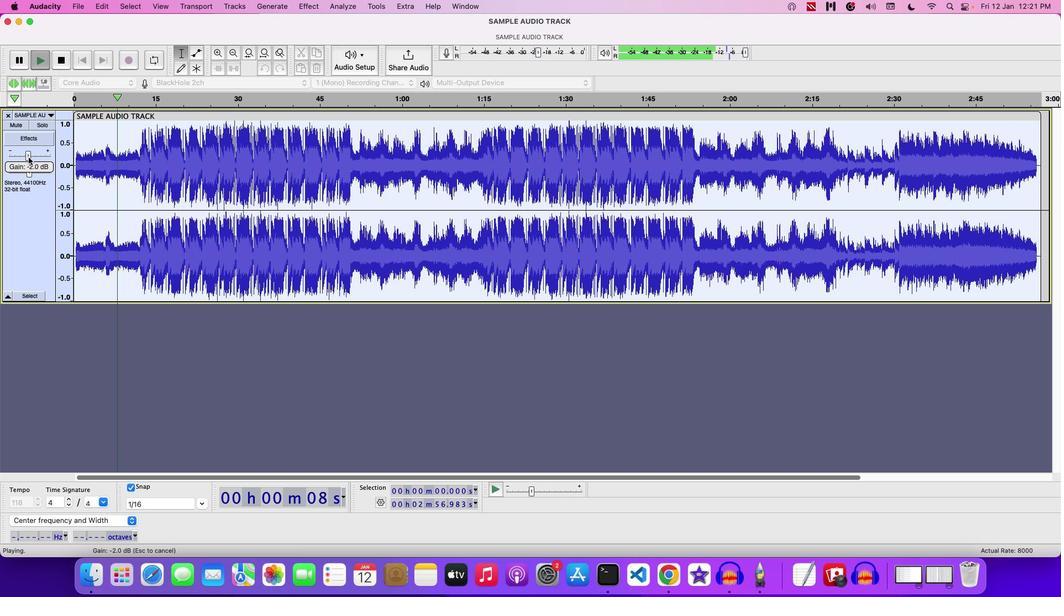 
Action: Mouse moved to (188, 203)
Screenshot: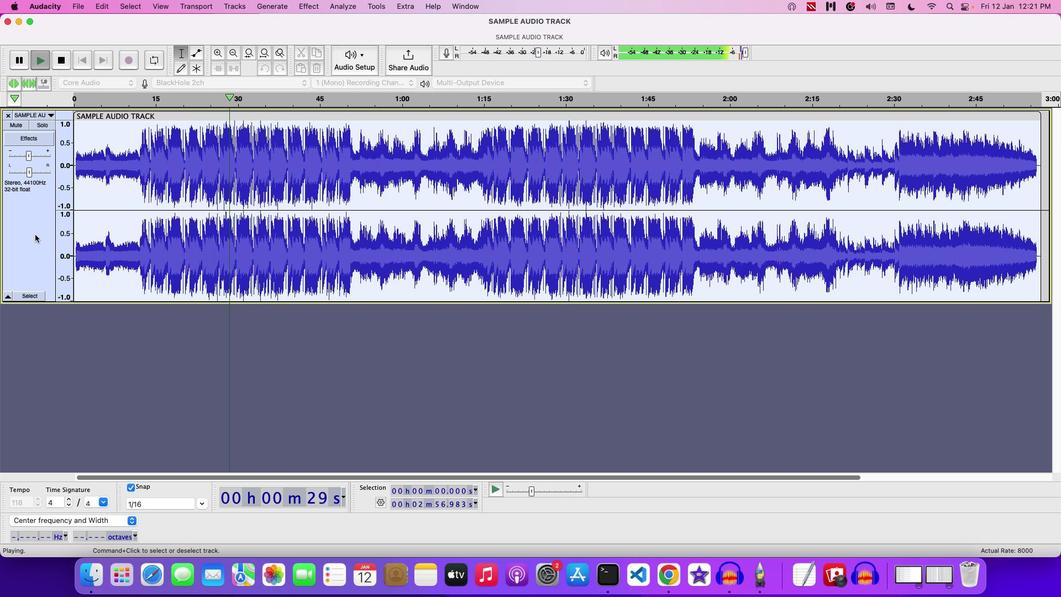 
Action: Mouse pressed right at (188, 203)
Screenshot: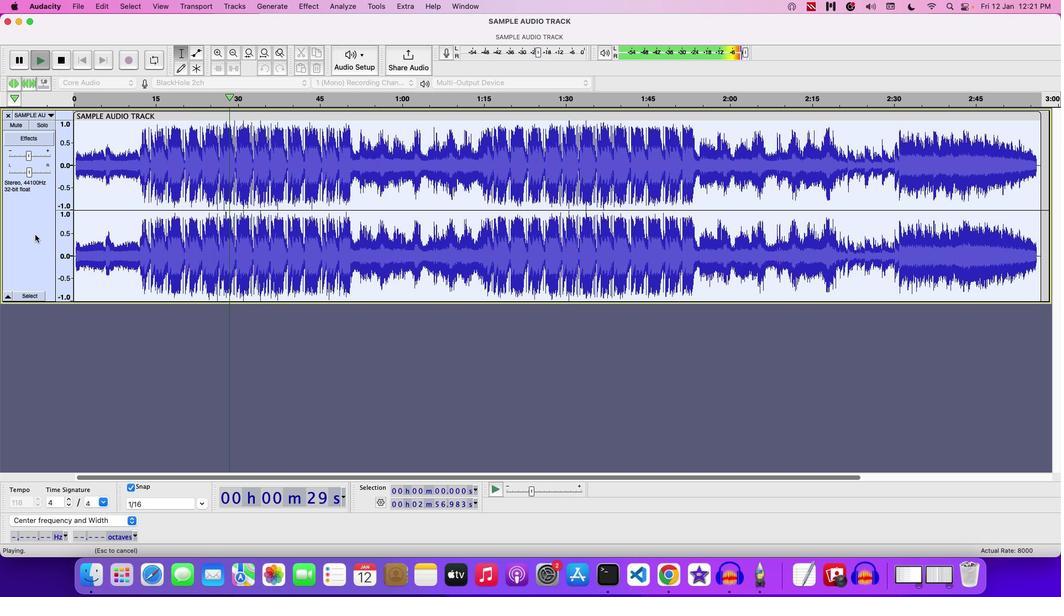 
Action: Mouse moved to (193, 200)
Screenshot: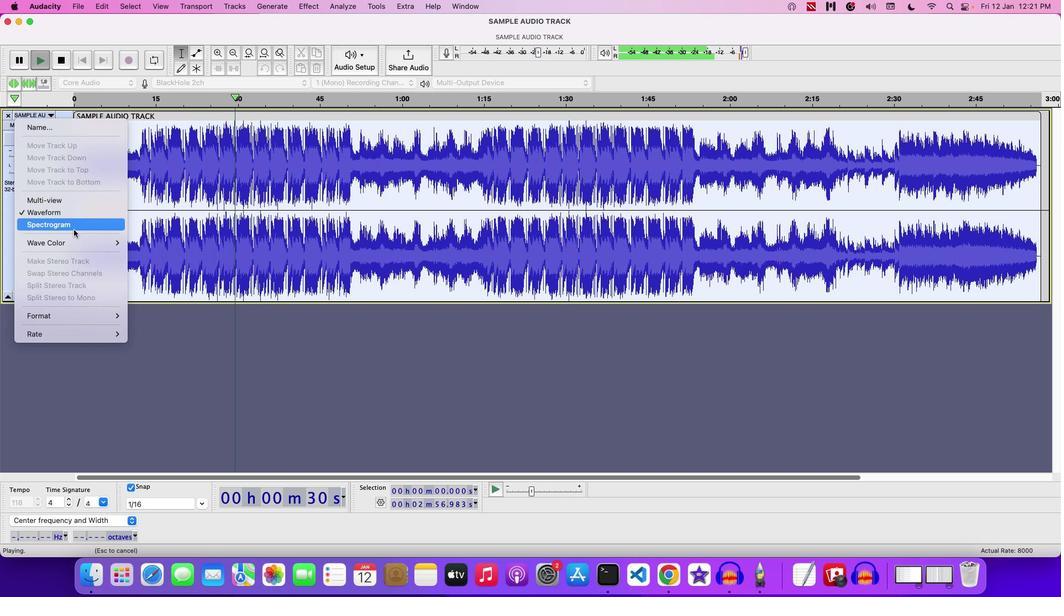 
Action: Mouse pressed left at (193, 200)
Screenshot: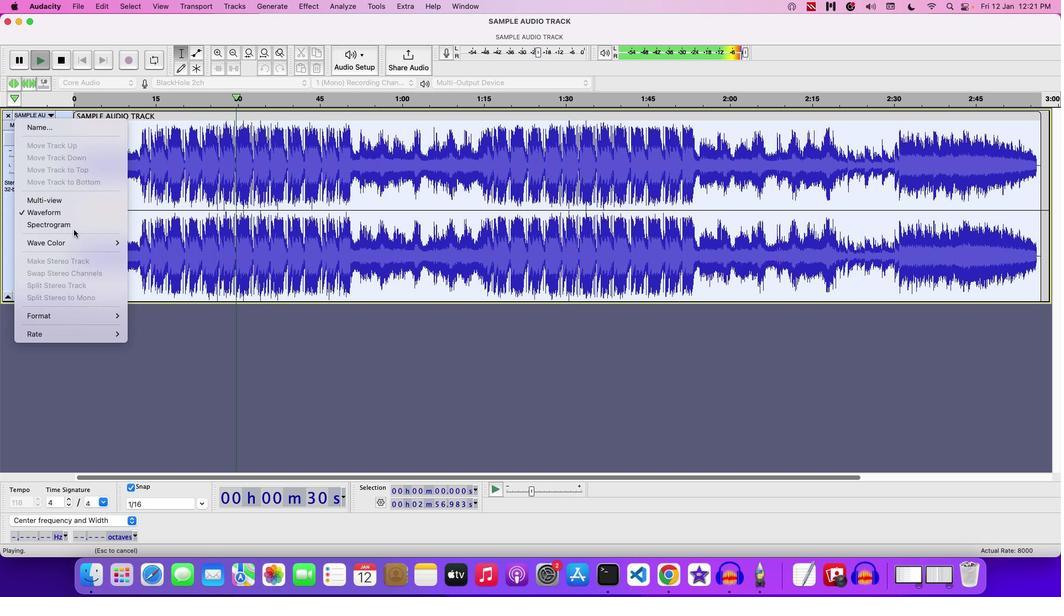 
Action: Mouse moved to (205, 161)
Screenshot: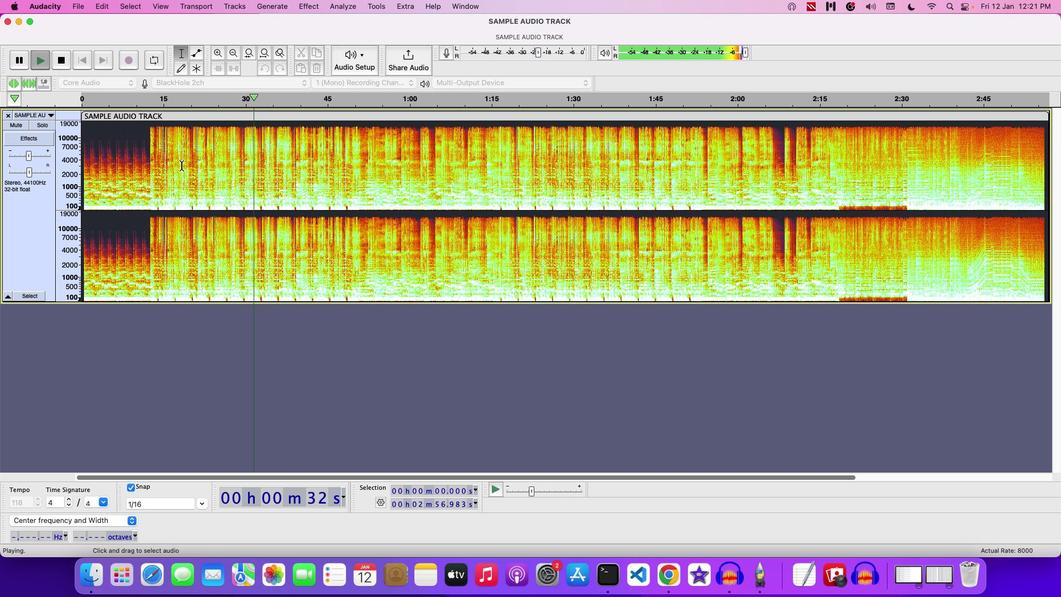 
Action: Mouse pressed left at (205, 161)
Screenshot: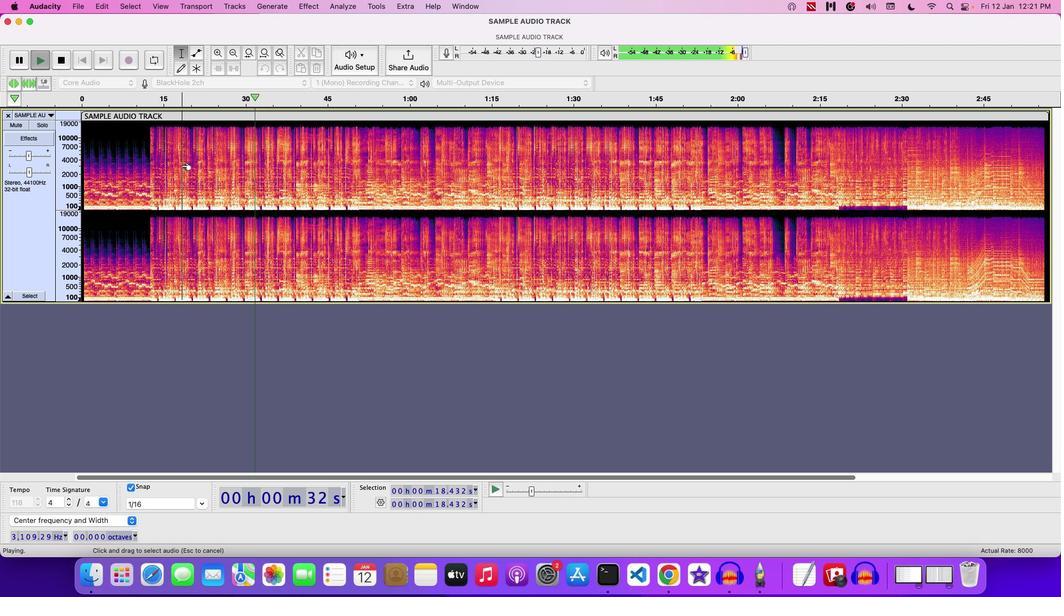 
Action: Mouse pressed left at (205, 161)
Screenshot: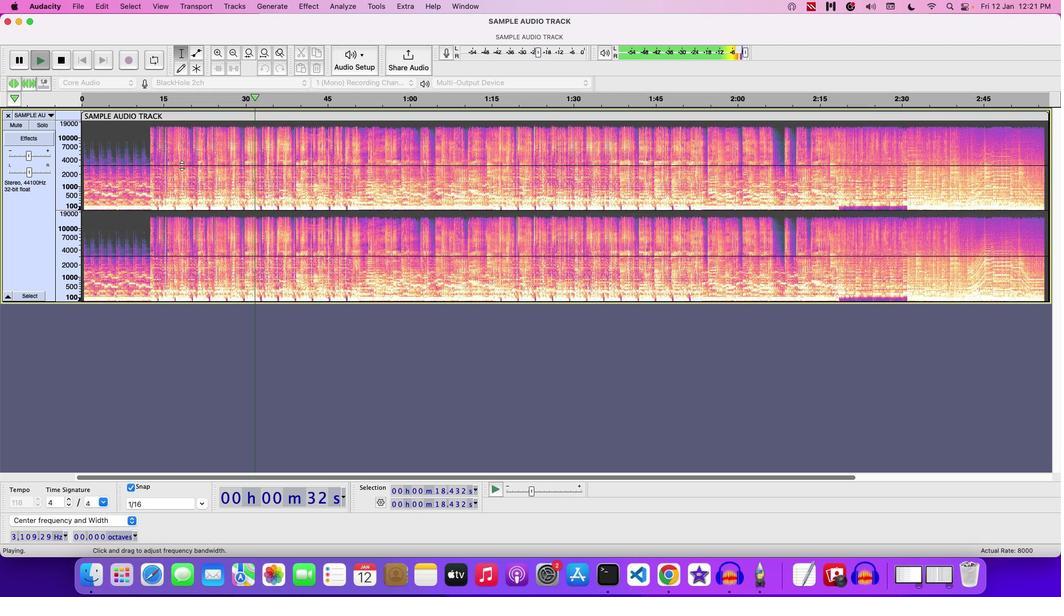 
Action: Mouse pressed left at (205, 161)
Screenshot: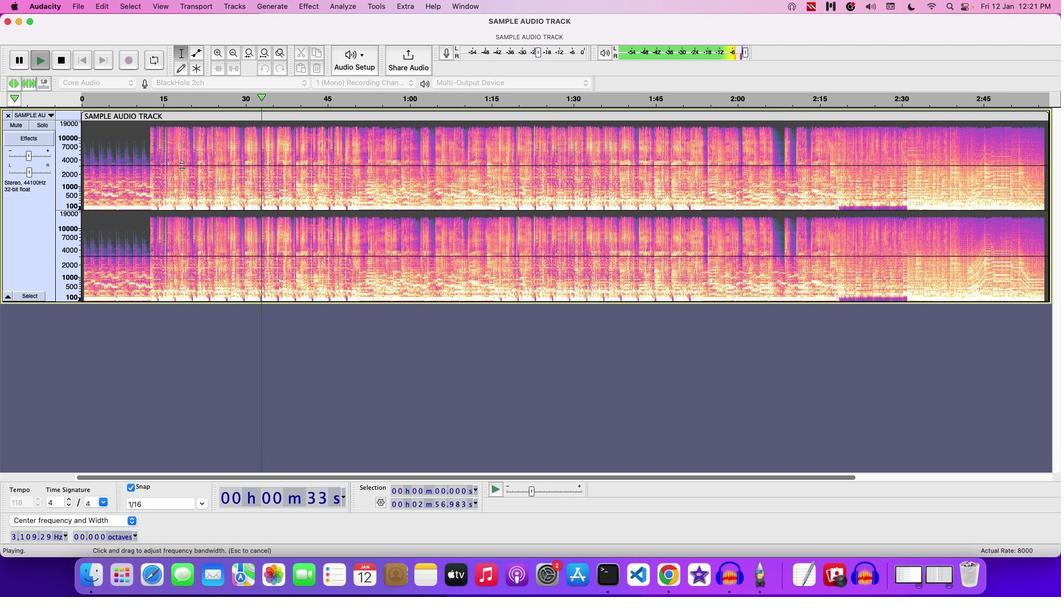 
Action: Mouse moved to (205, 161)
Screenshot: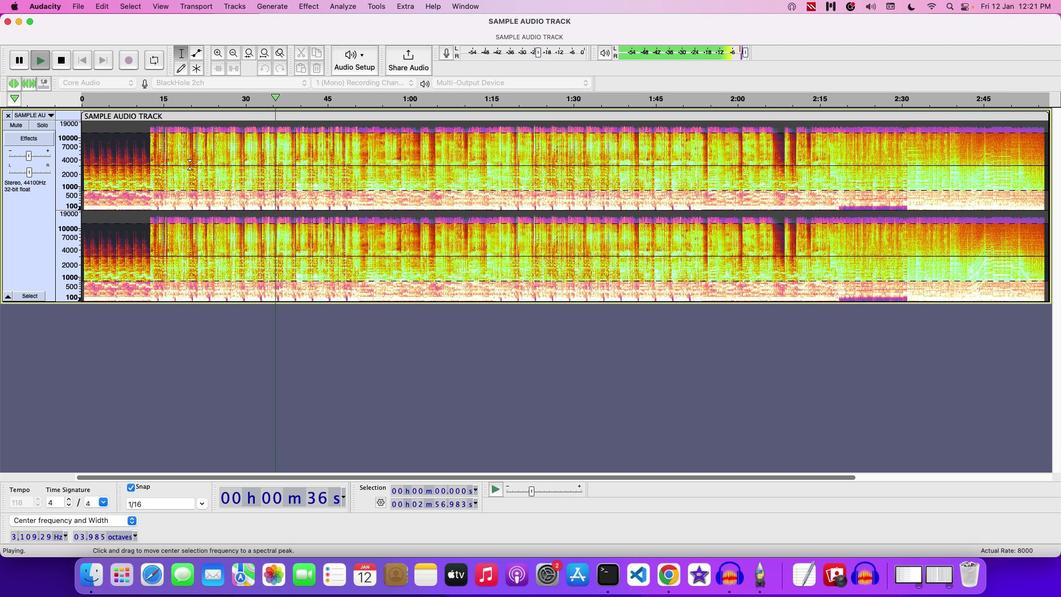 
Action: Mouse pressed left at (205, 161)
Screenshot: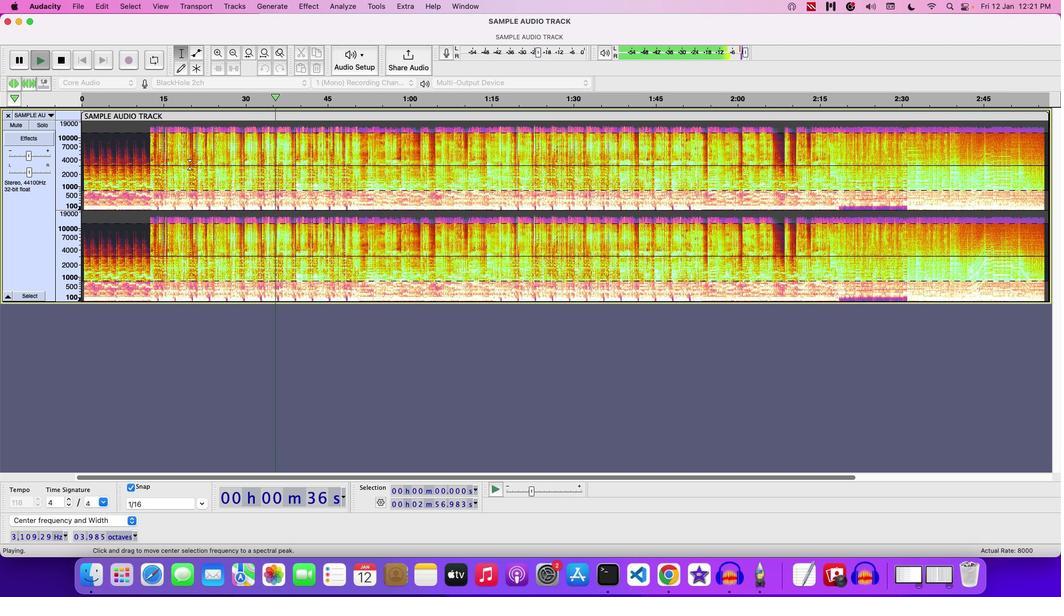 
Action: Mouse moved to (206, 168)
Screenshot: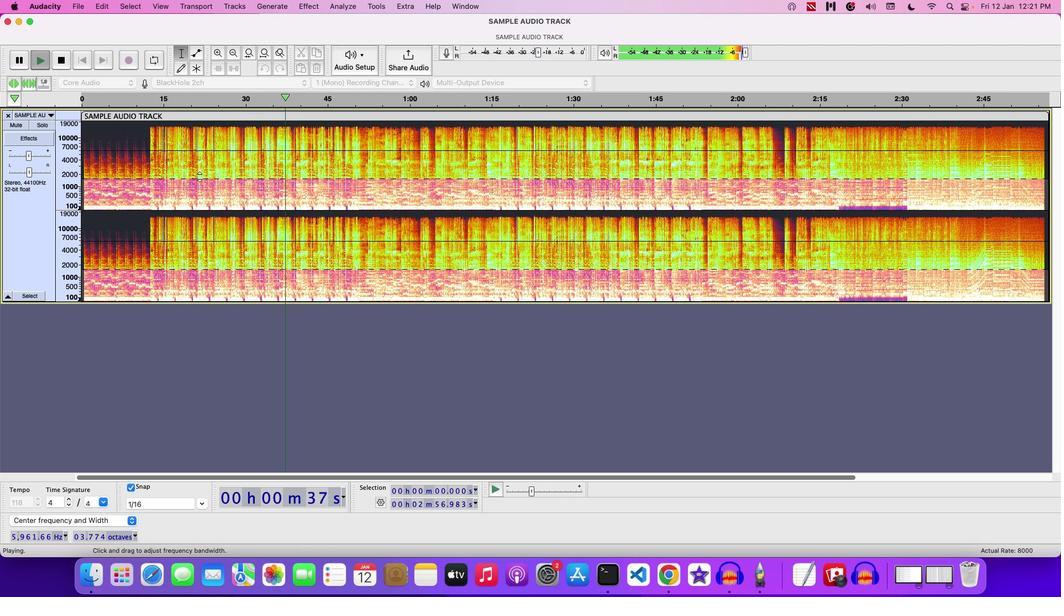 
Action: Mouse pressed left at (206, 168)
Screenshot: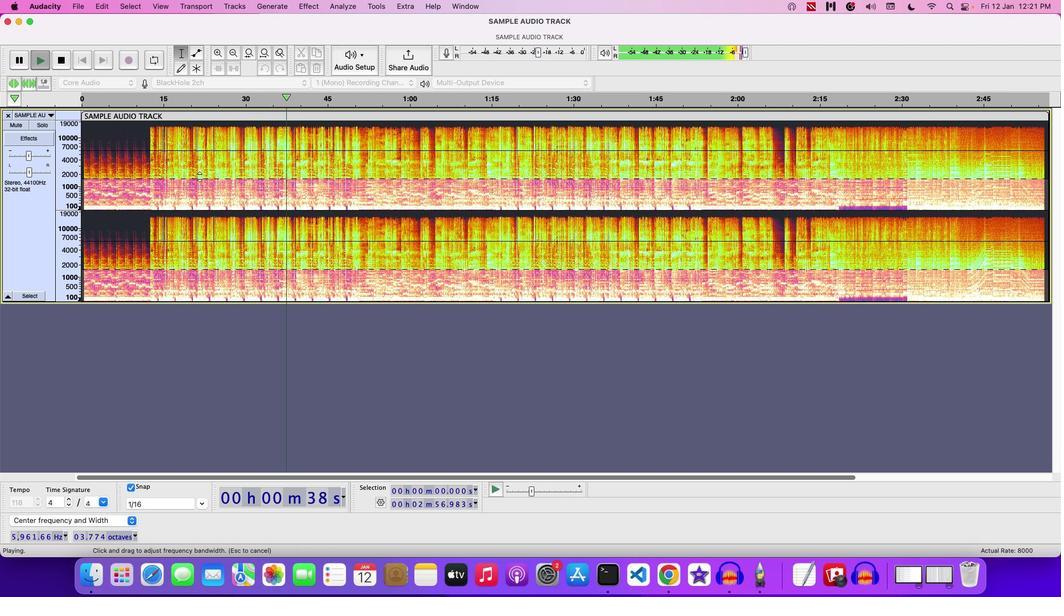 
Action: Mouse moved to (207, 153)
Screenshot: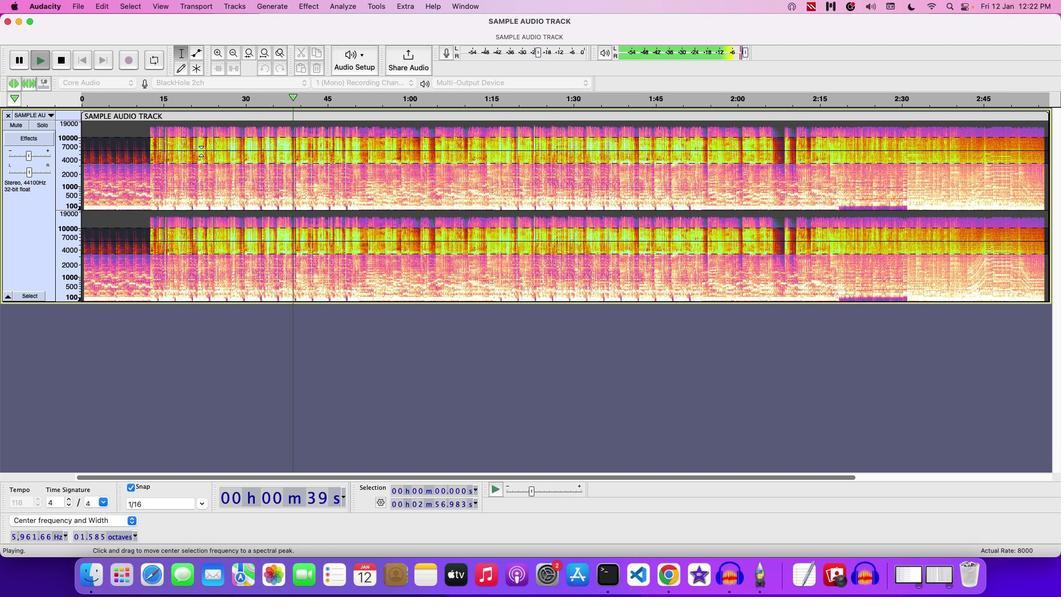 
Action: Mouse pressed left at (207, 153)
Screenshot: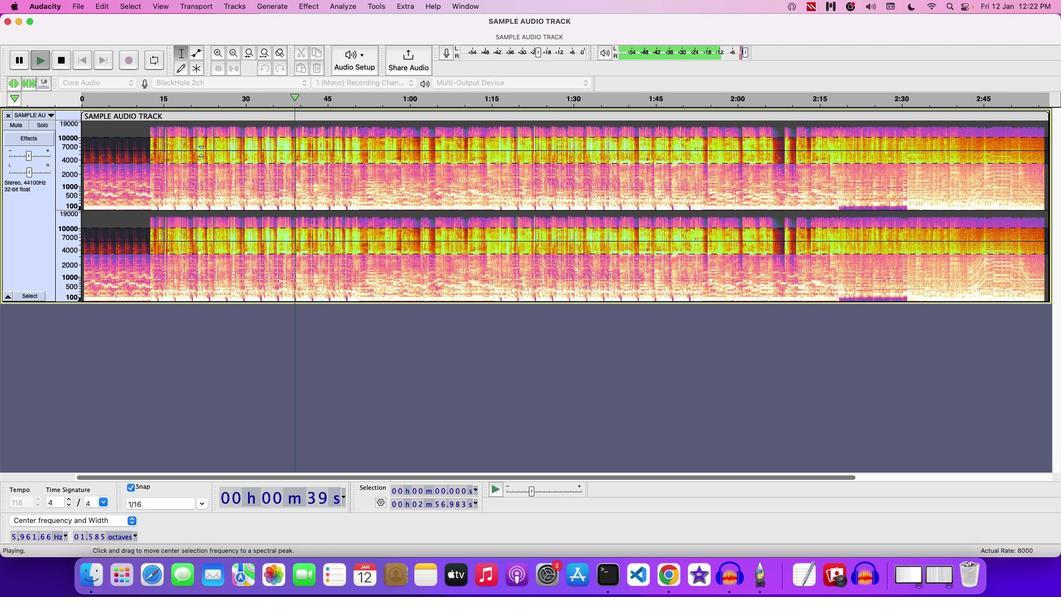 
Action: Mouse moved to (232, 151)
Screenshot: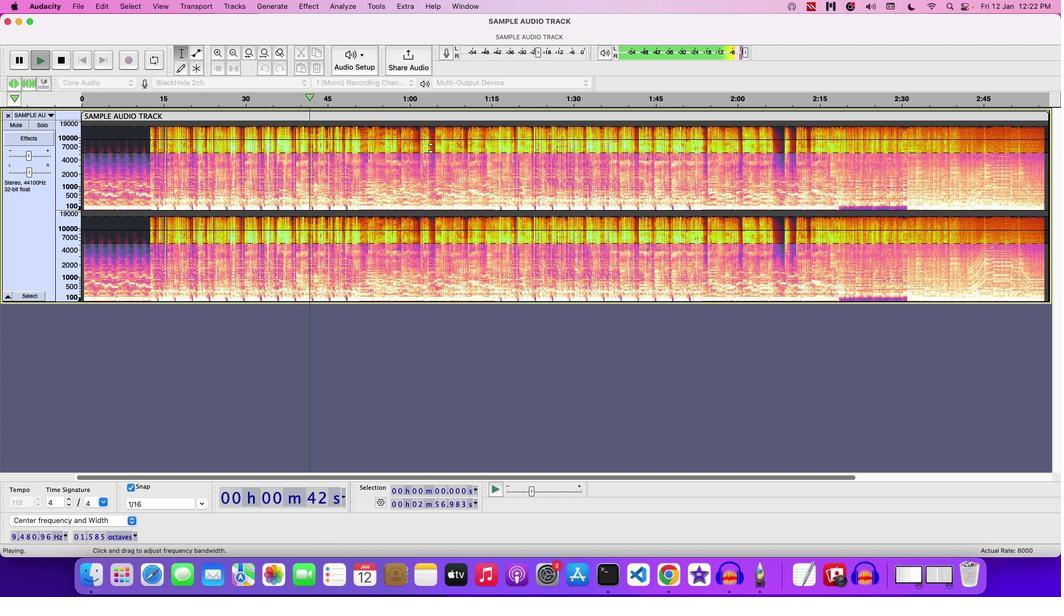 
Action: Mouse pressed left at (232, 151)
Screenshot: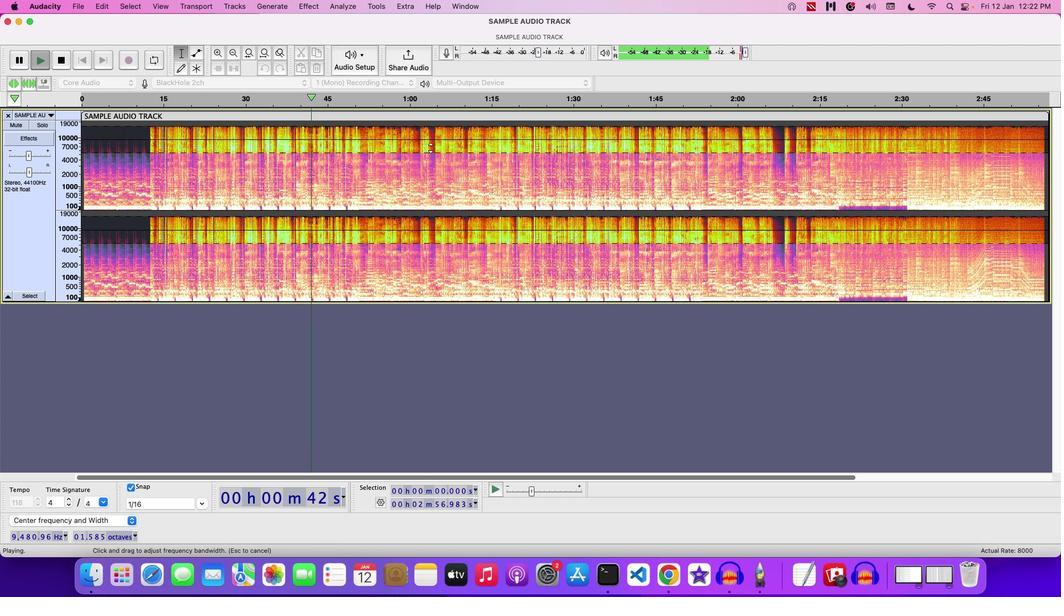 
Action: Mouse moved to (233, 146)
Screenshot: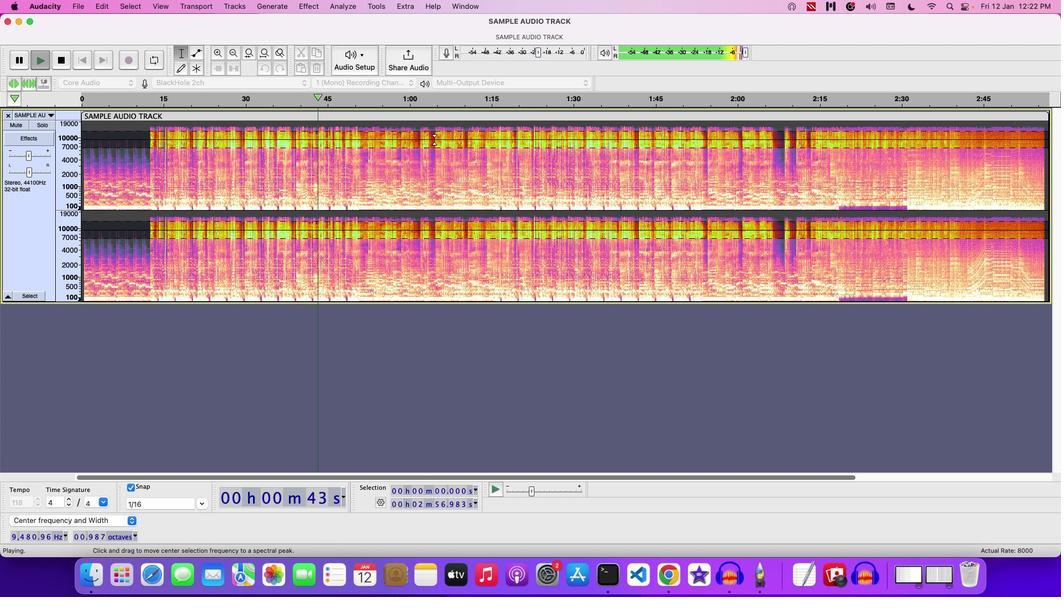 
Action: Mouse pressed left at (233, 146)
Screenshot: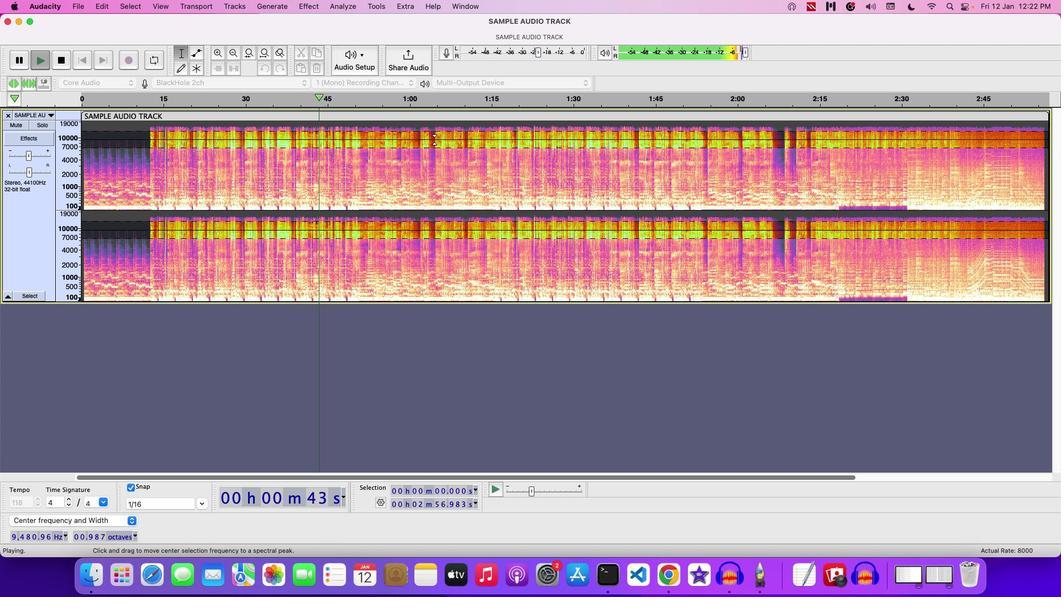 
Action: Mouse moved to (223, 179)
Screenshot: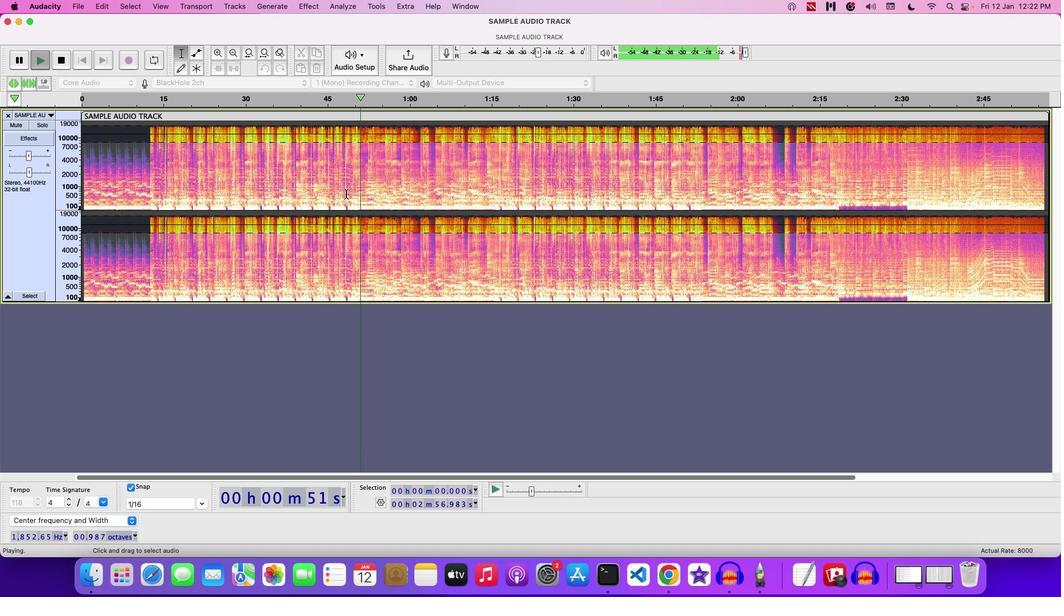 
Action: Key pressed Key.space
Screenshot: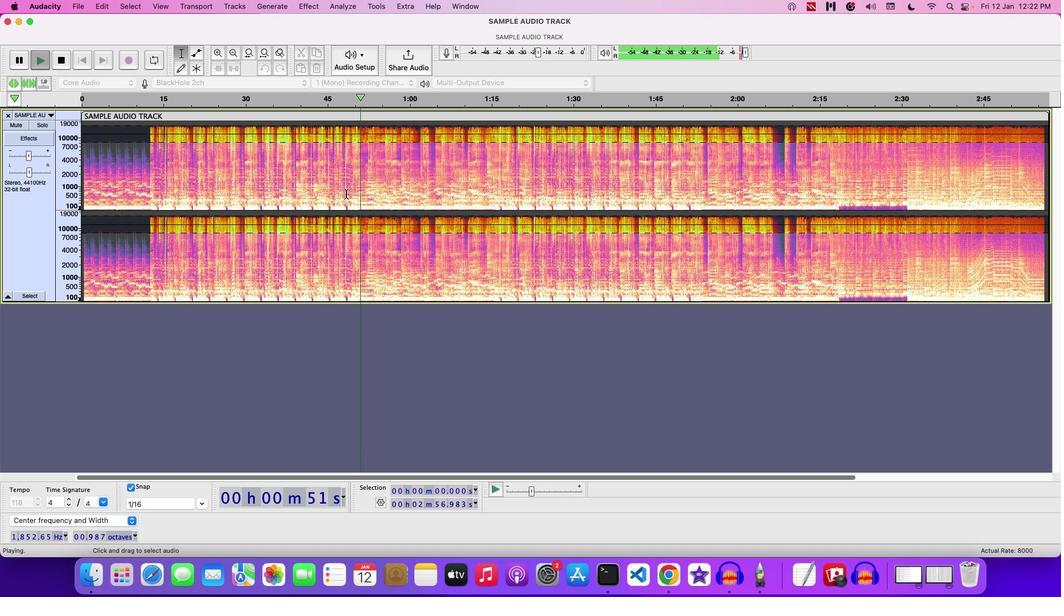 
Action: Mouse moved to (220, 66)
Screenshot: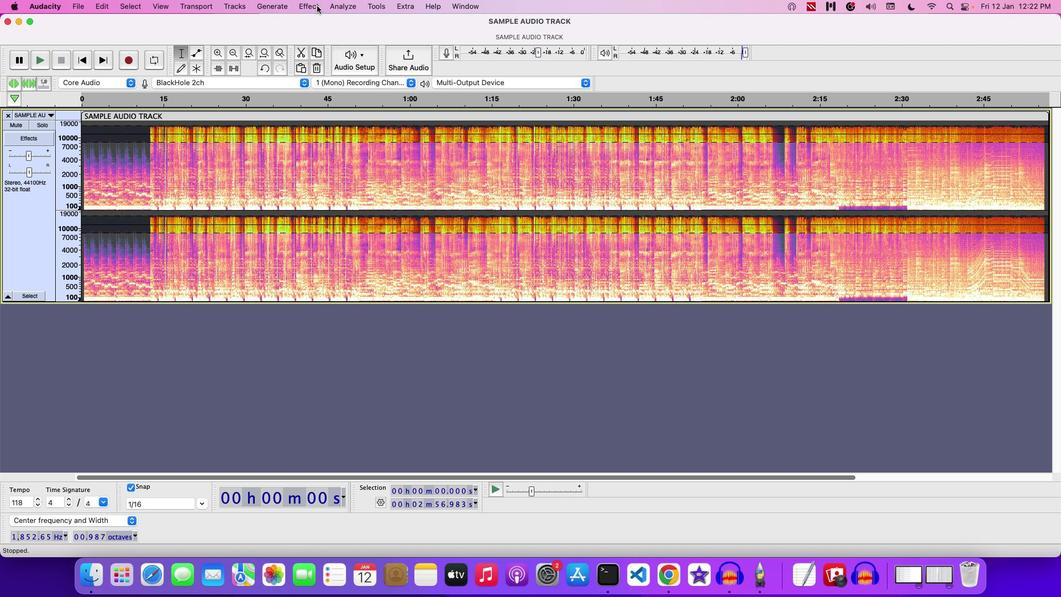 
Action: Mouse pressed left at (220, 66)
Screenshot: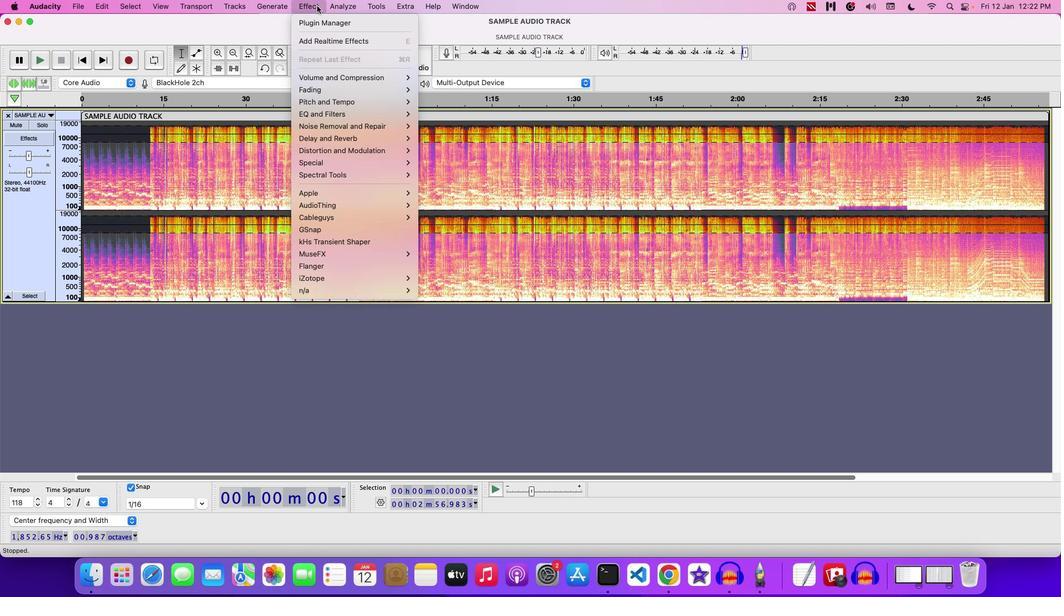 
Action: Mouse moved to (235, 178)
Screenshot: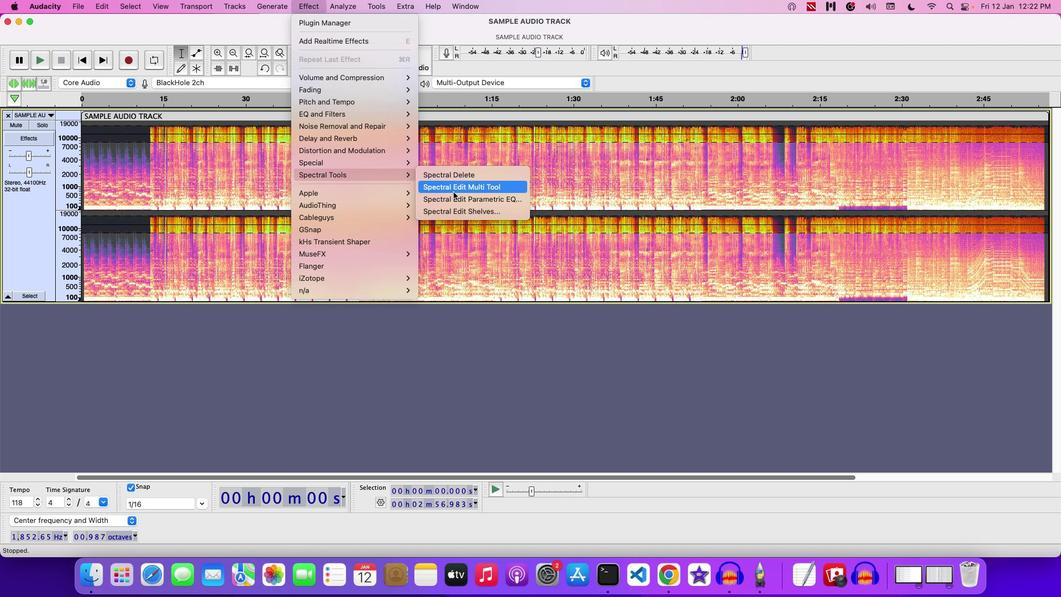 
Action: Mouse pressed left at (235, 178)
Screenshot: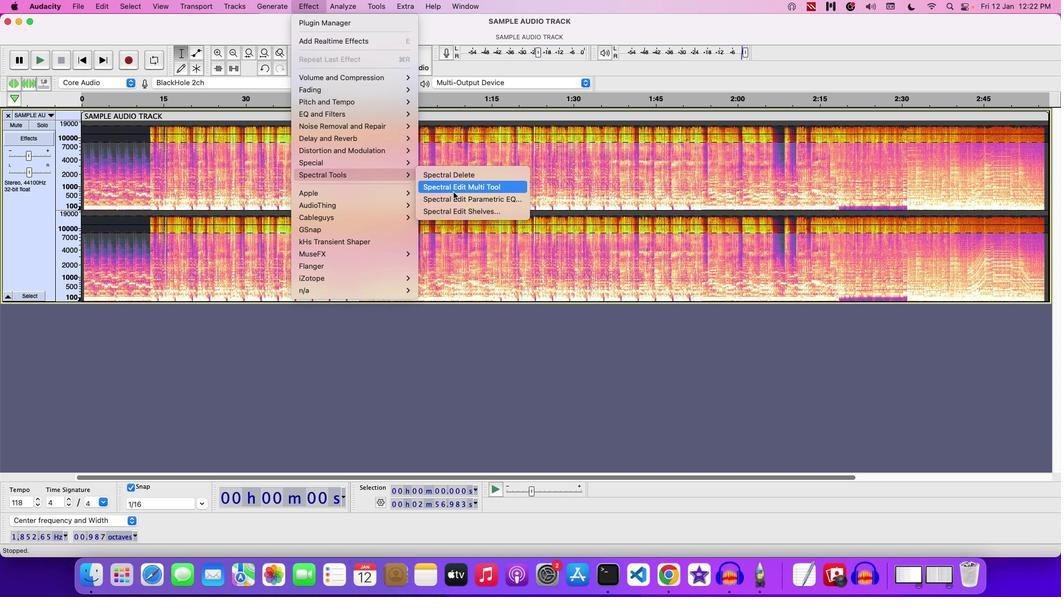 
Action: Mouse moved to (225, 142)
Screenshot: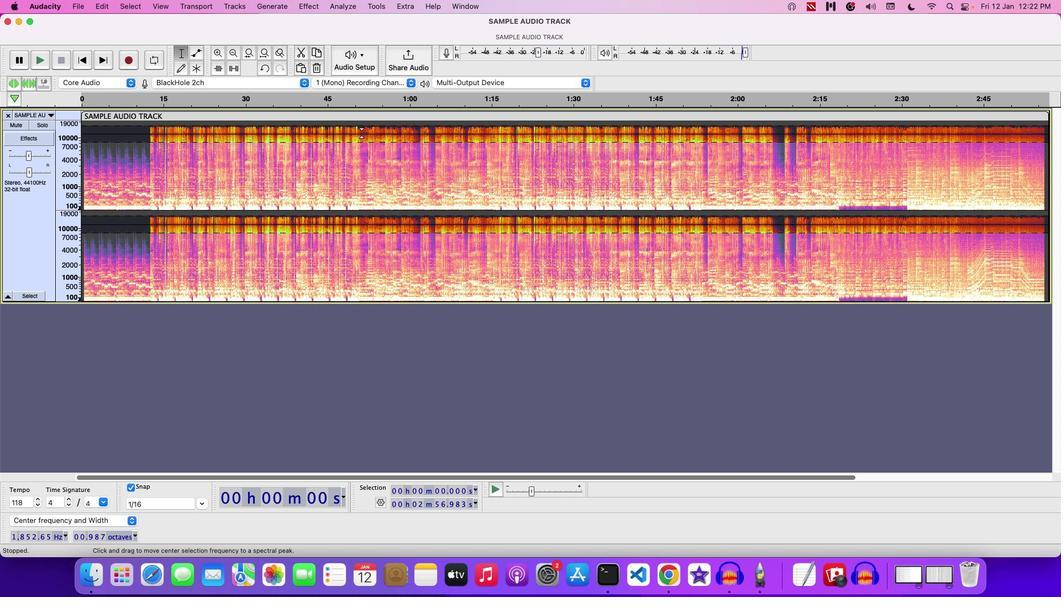 
Action: Mouse pressed left at (225, 142)
Screenshot: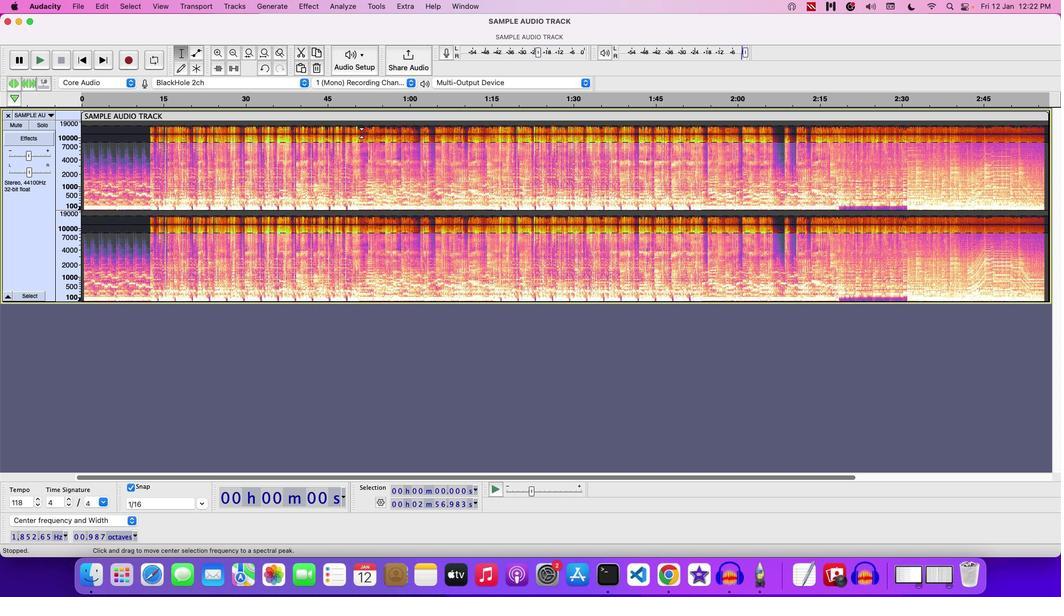 
Action: Mouse moved to (219, 64)
Screenshot: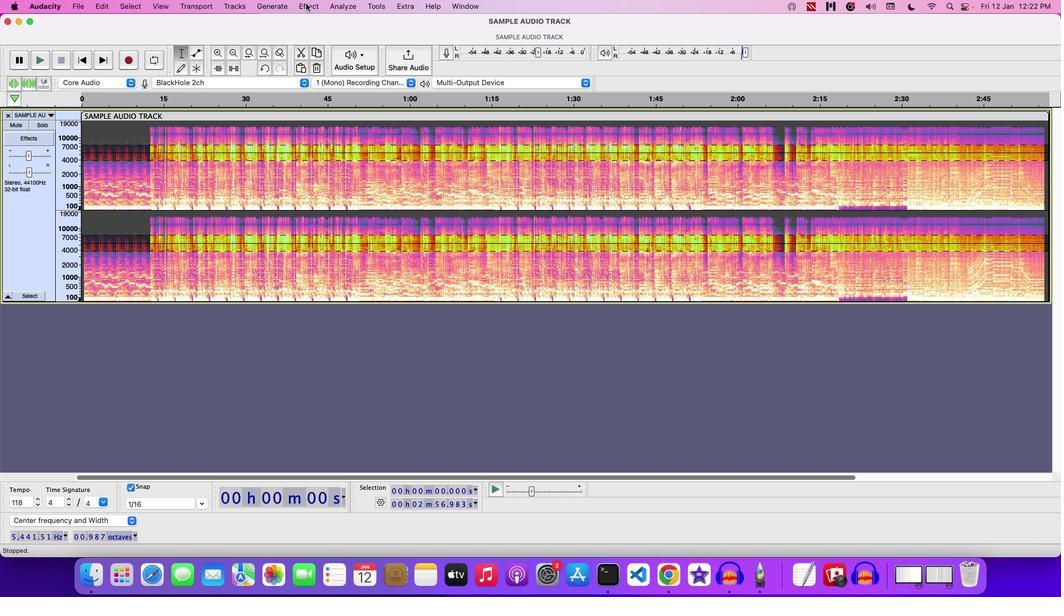 
Action: Mouse pressed left at (219, 64)
Screenshot: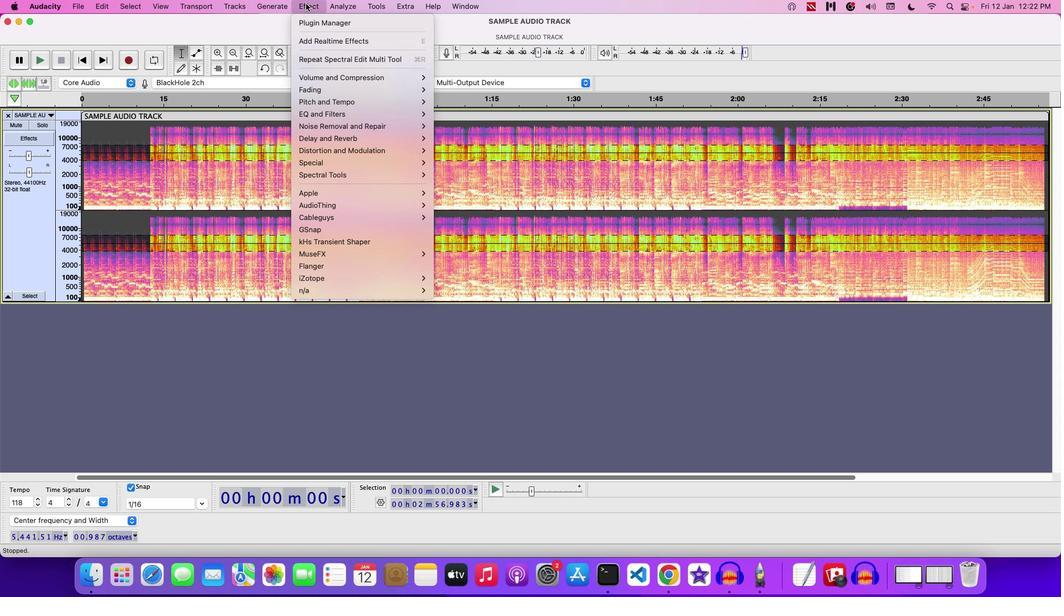 
Action: Mouse moved to (240, 174)
Screenshot: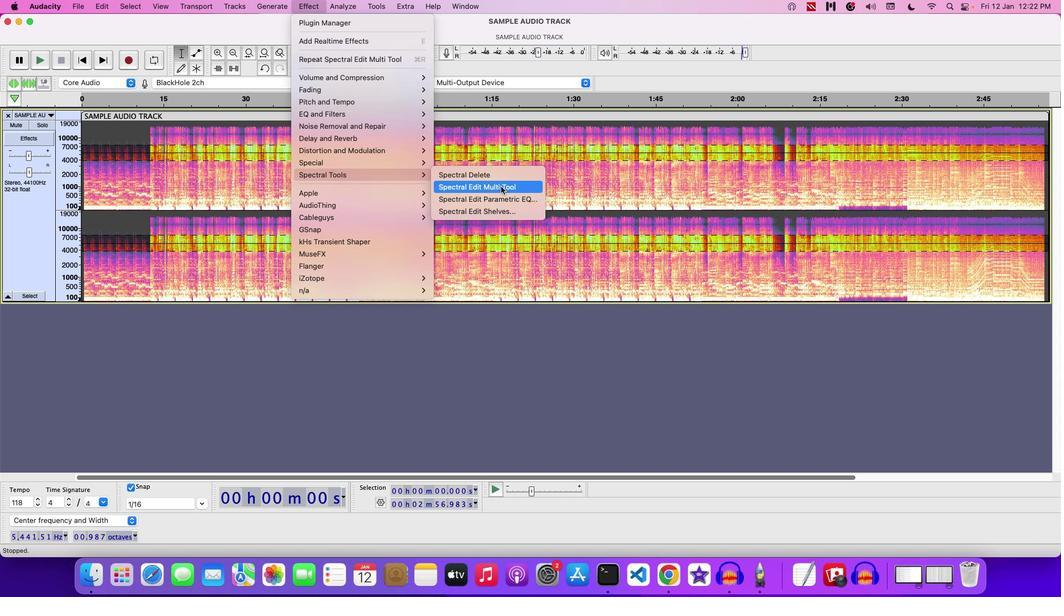 
Action: Mouse pressed left at (240, 174)
Screenshot: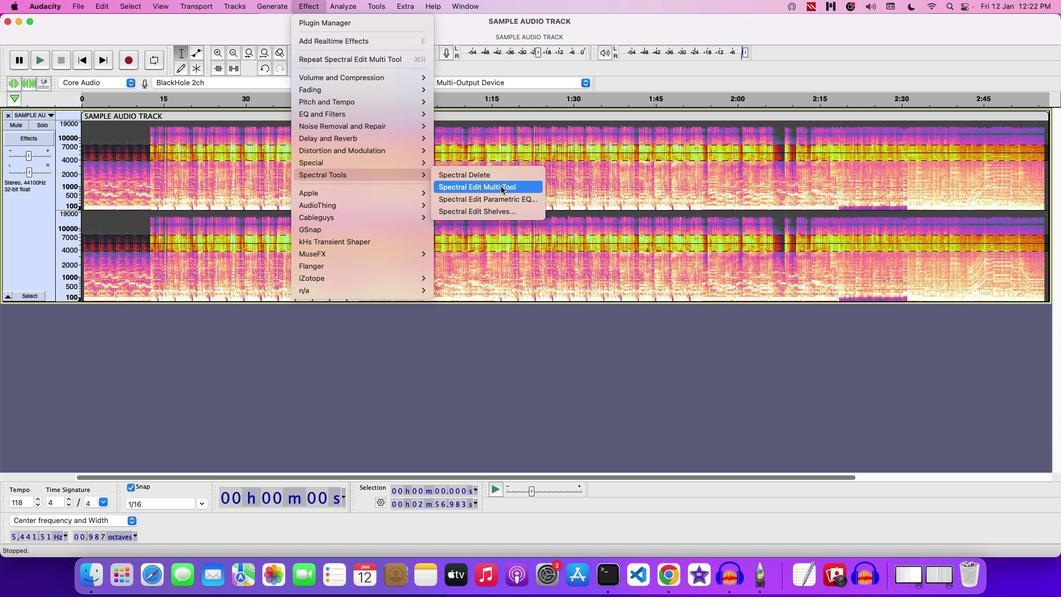 
Action: Mouse moved to (218, 152)
Screenshot: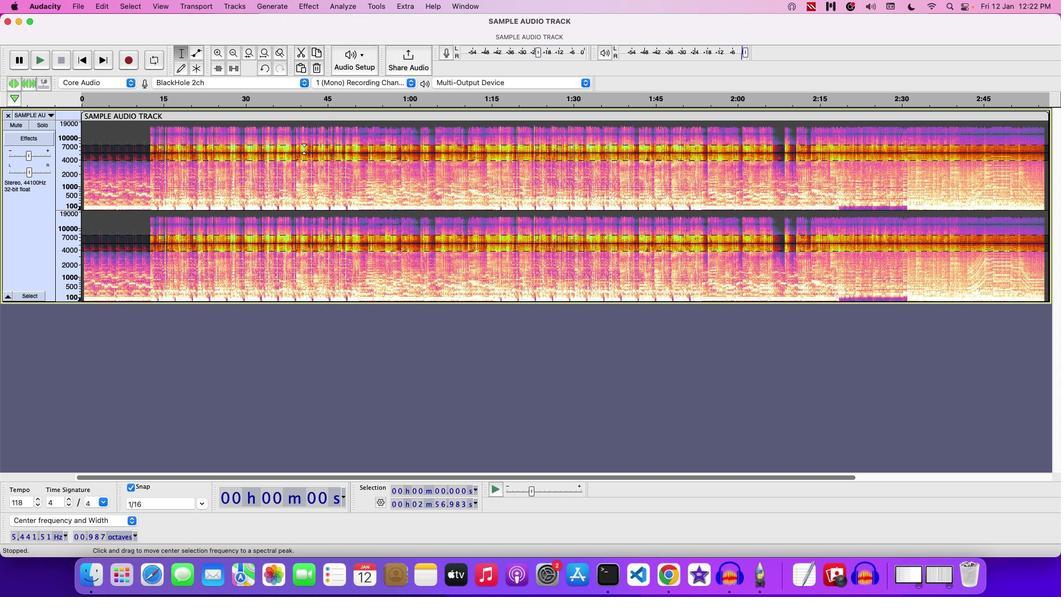 
Action: Key pressed Key.space
Screenshot: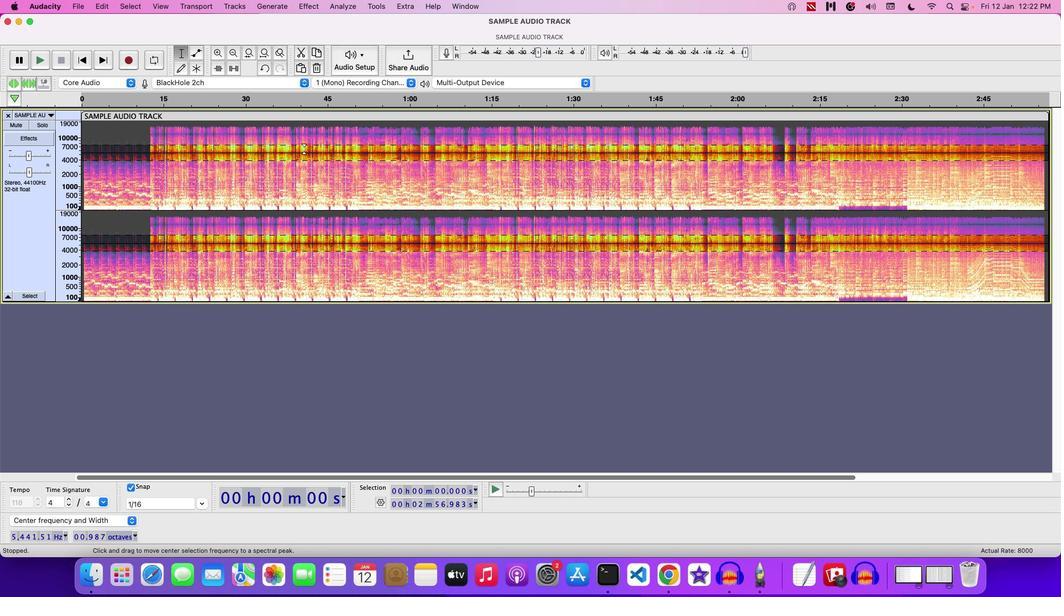 
Action: Mouse moved to (201, 152)
Screenshot: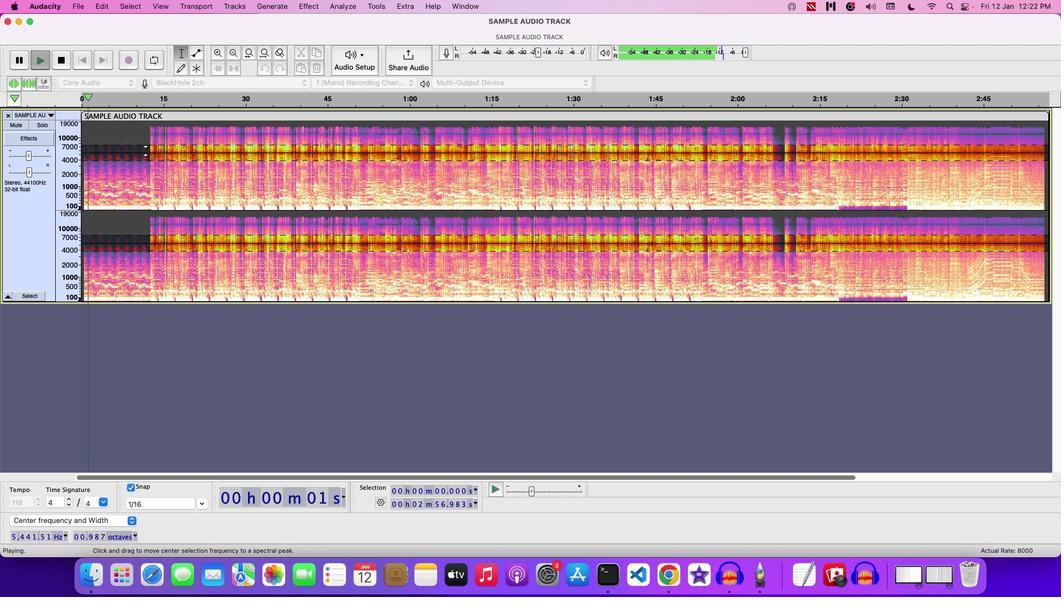
Action: Mouse pressed left at (201, 152)
Screenshot: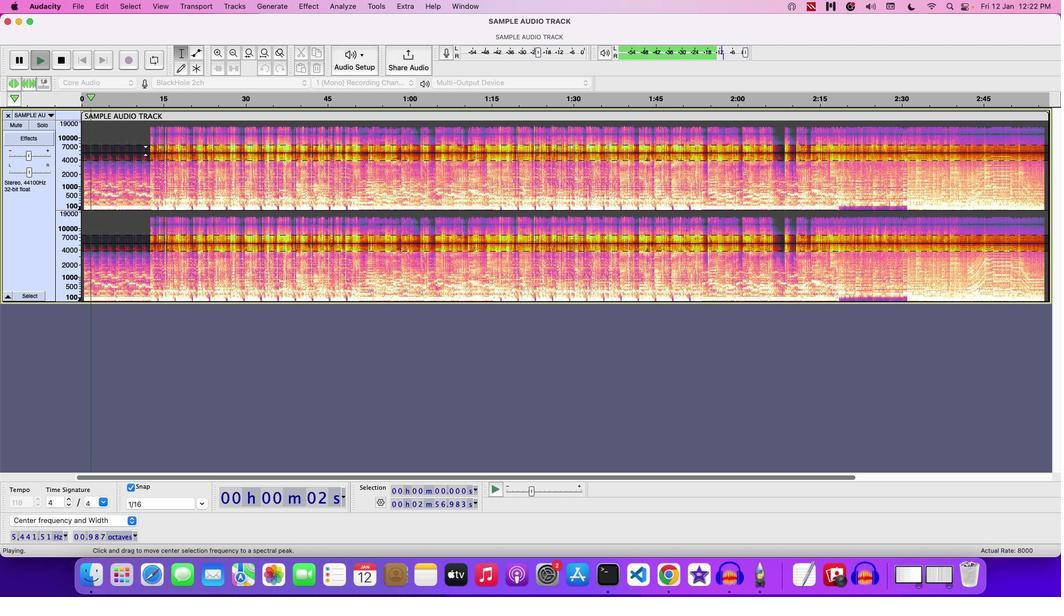 
Action: Mouse moved to (205, 142)
Screenshot: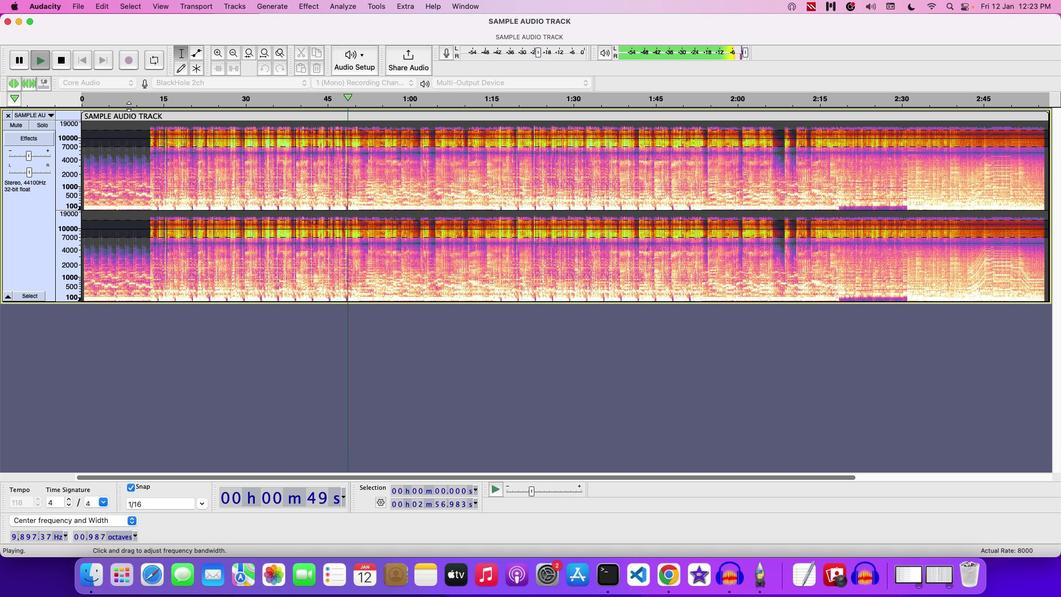 
Action: Key pressed Key.space
Screenshot: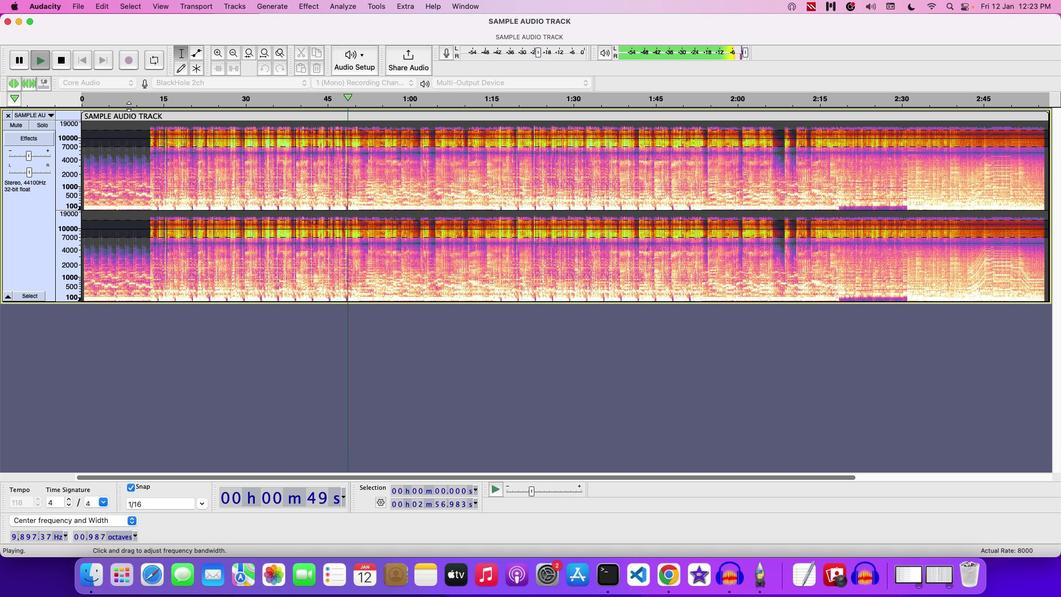 
Action: Mouse moved to (193, 67)
Screenshot: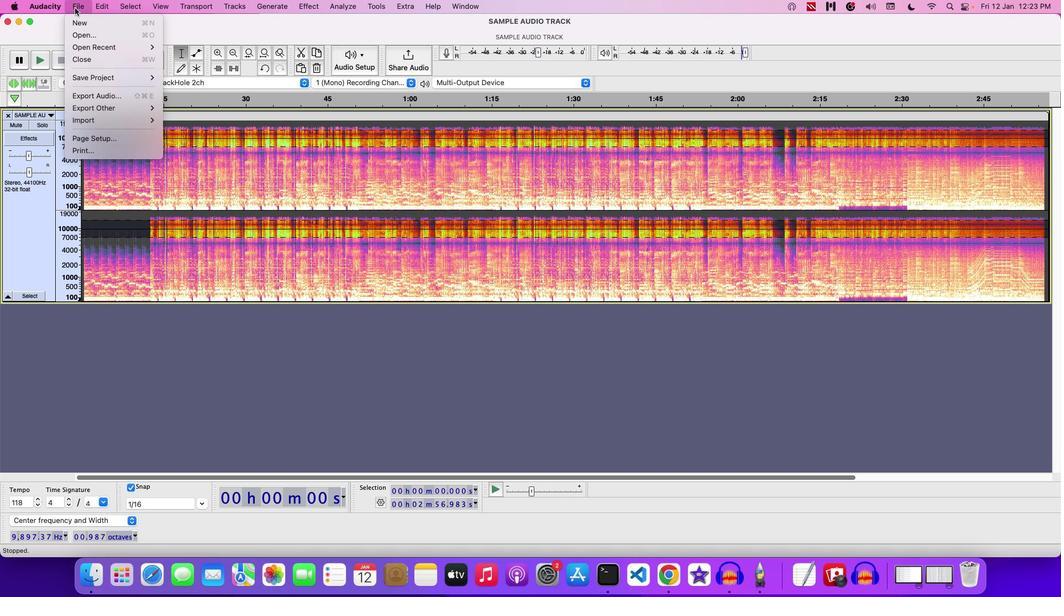 
Action: Mouse pressed left at (193, 67)
Screenshot: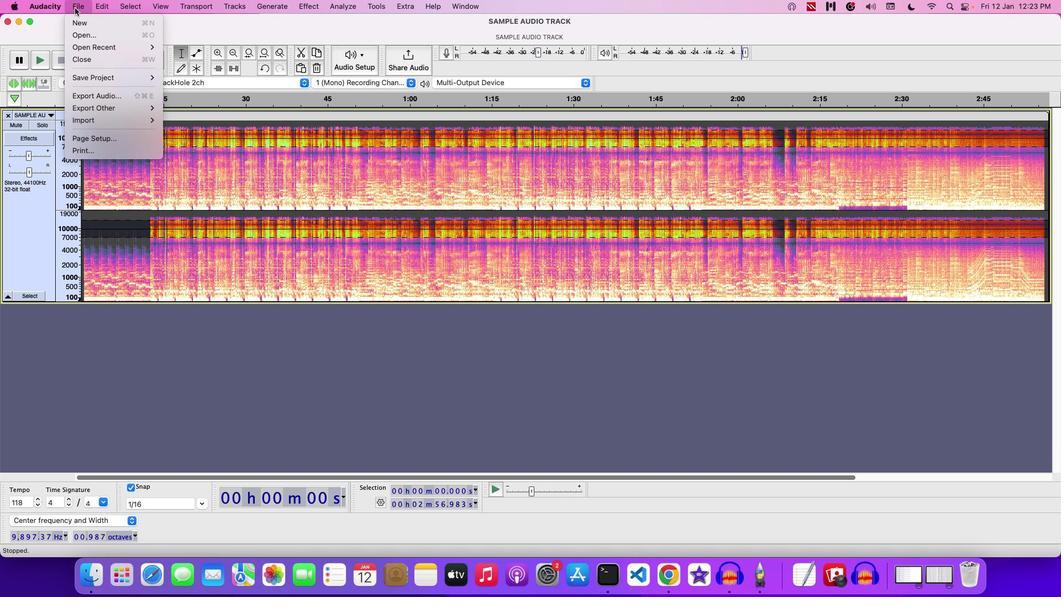 
Action: Mouse moved to (199, 111)
Screenshot: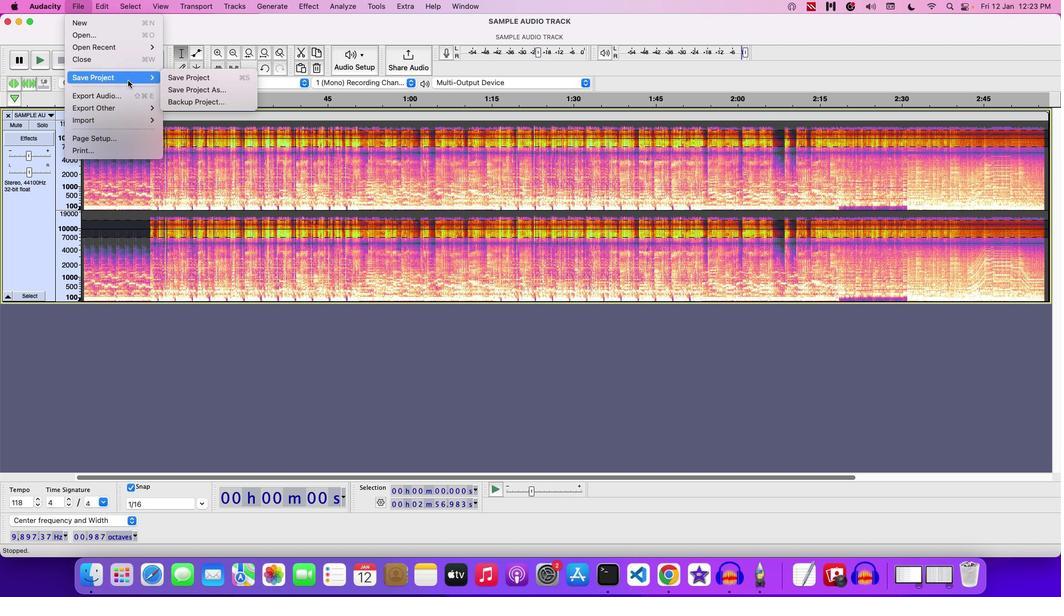 
Action: Mouse pressed left at (199, 111)
Screenshot: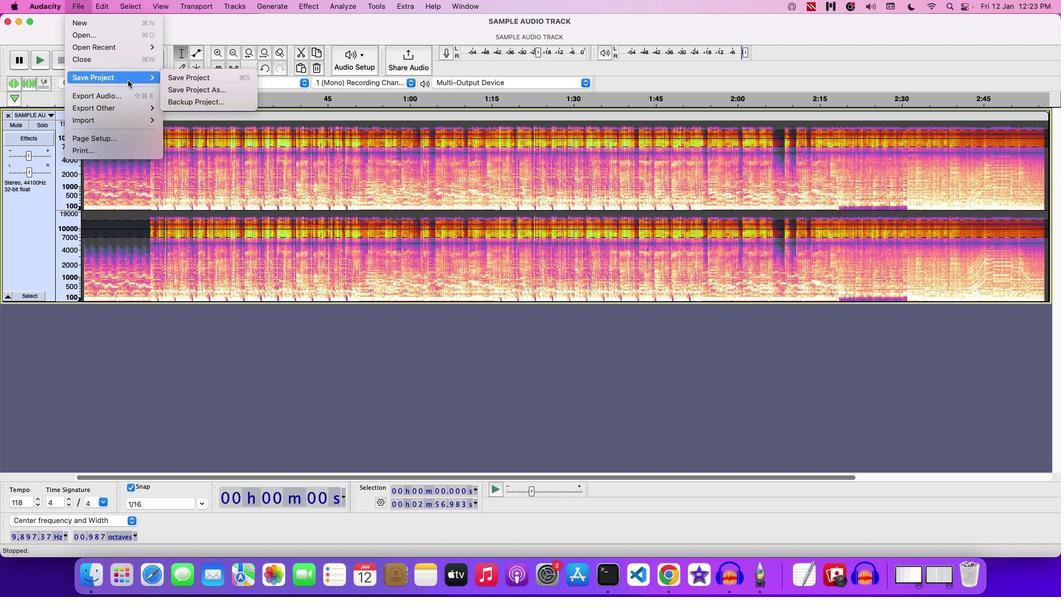 
Action: Mouse moved to (205, 109)
Screenshot: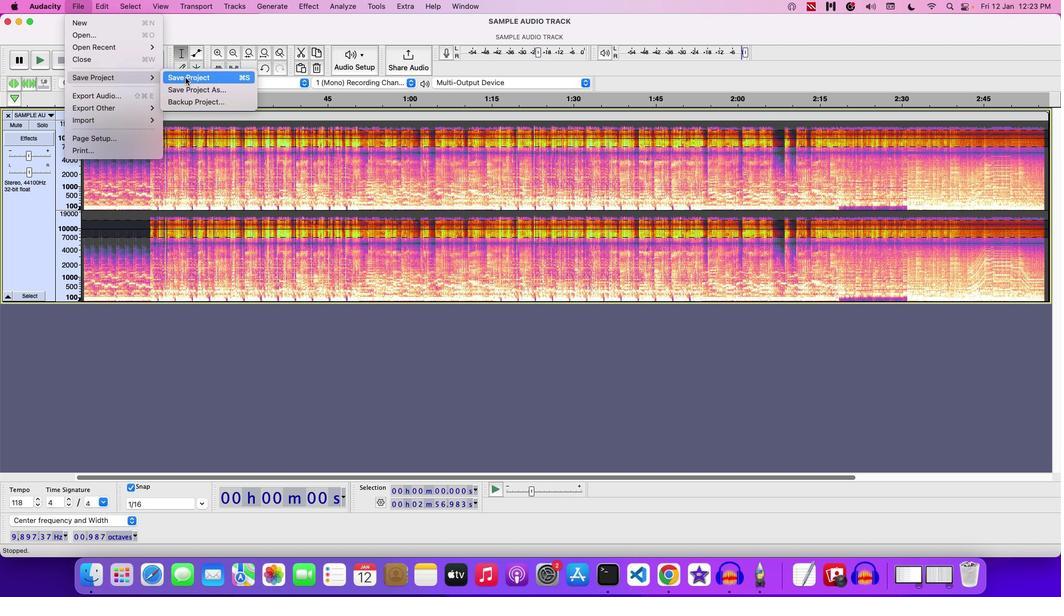 
Action: Mouse pressed left at (205, 109)
Screenshot: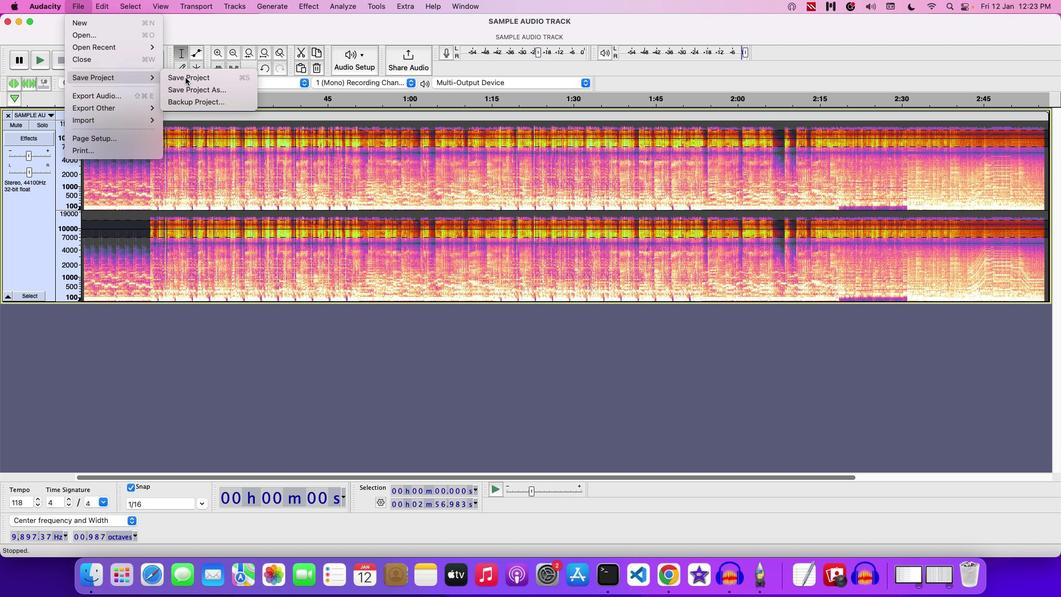 
Action: Mouse moved to (235, 159)
Screenshot: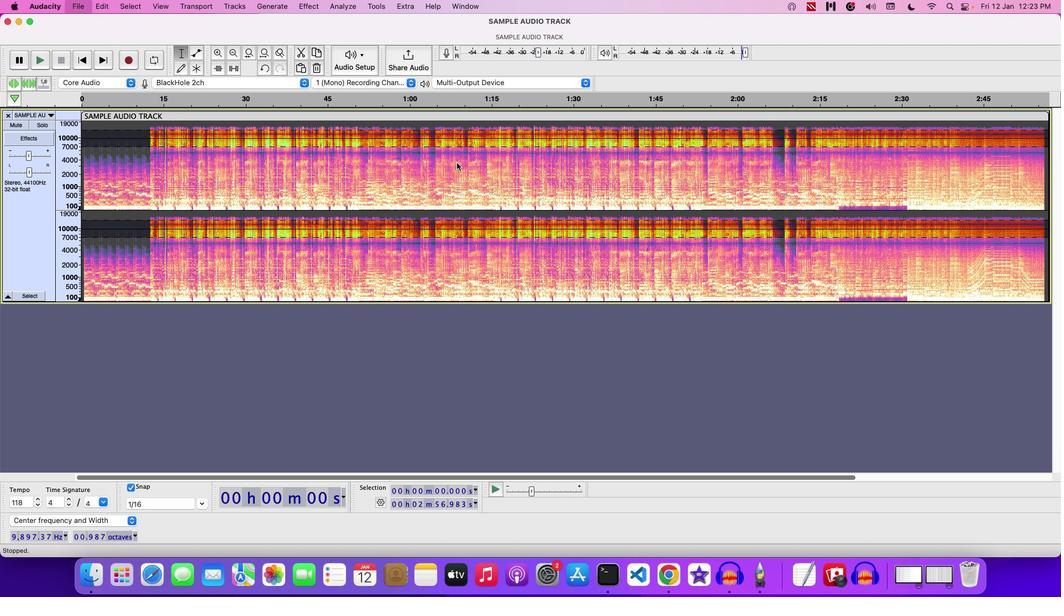 
Action: Key pressed Key.backspace'E''X''P'Key.space'W''I''T''H'Key.space'T''H''E'Key.space
Screenshot: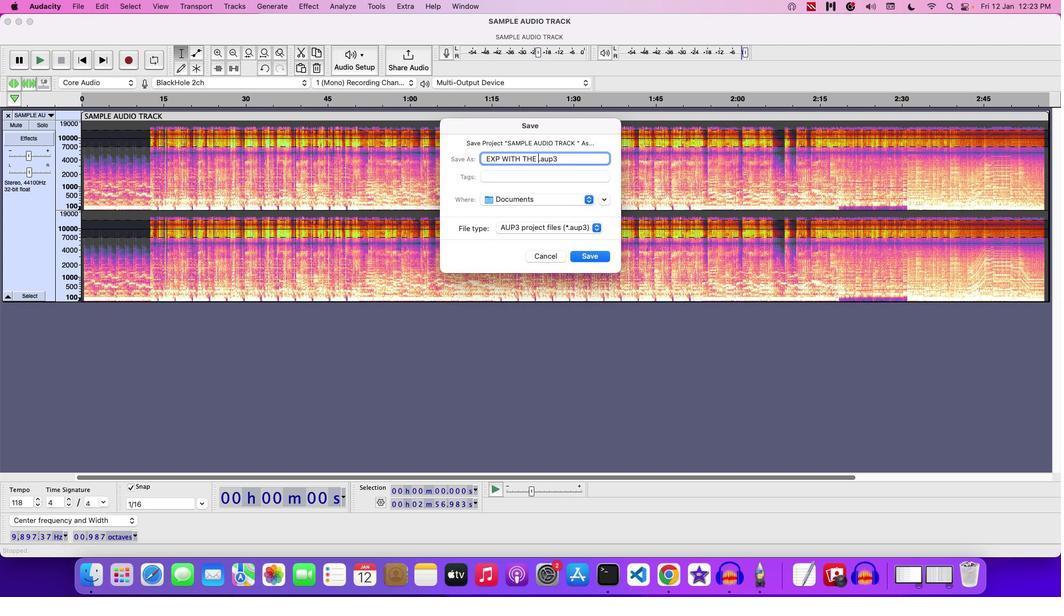 
Action: Mouse moved to (238, 183)
Screenshot: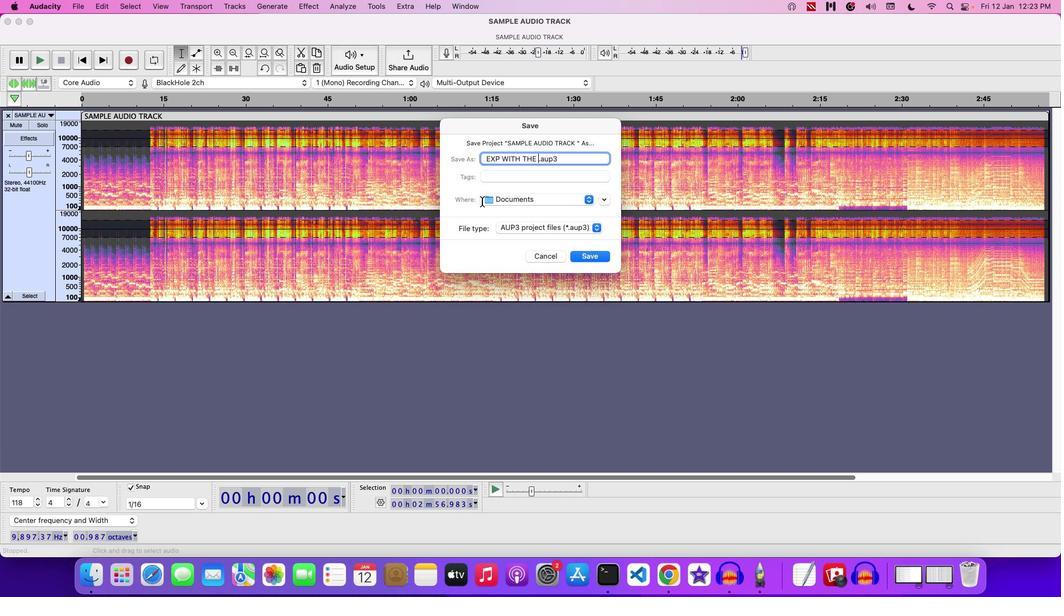 
Action: Key pressed 'S''P''E''C''T''R''A''L'Key.space'E''D''I''T'Key.space'M''U''L''T''I'Key.space'T''O''O''L'Key.space'1''1'
Screenshot: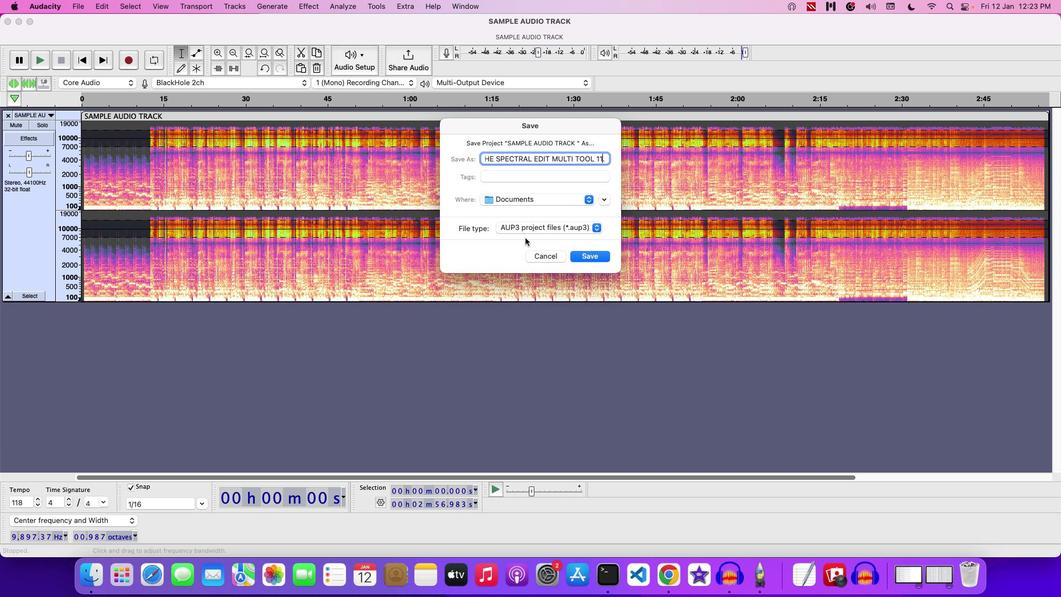 
Action: Mouse moved to (251, 217)
Screenshot: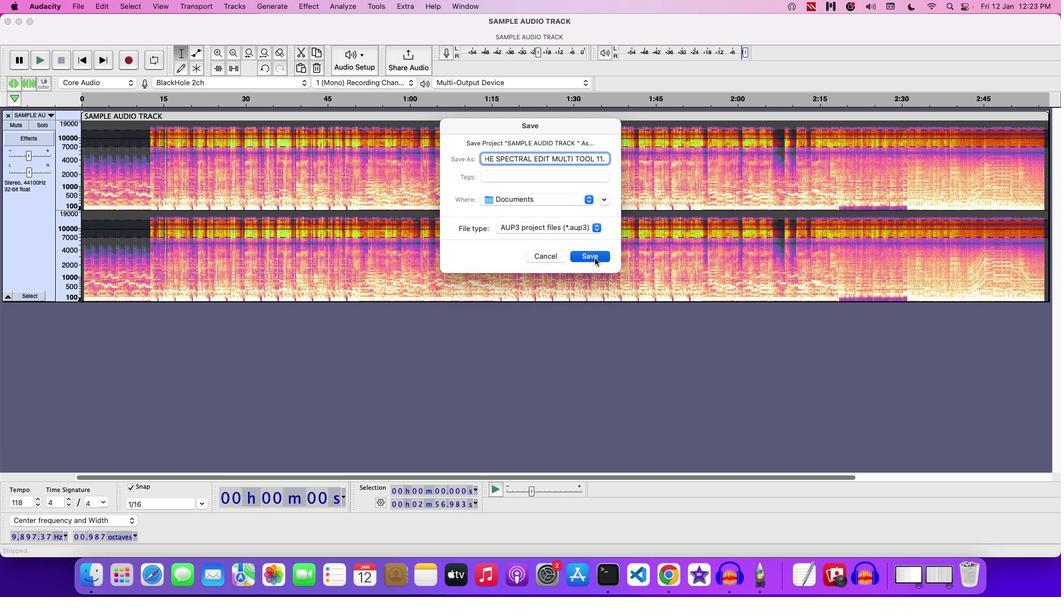 
Action: Mouse pressed left at (251, 217)
Screenshot: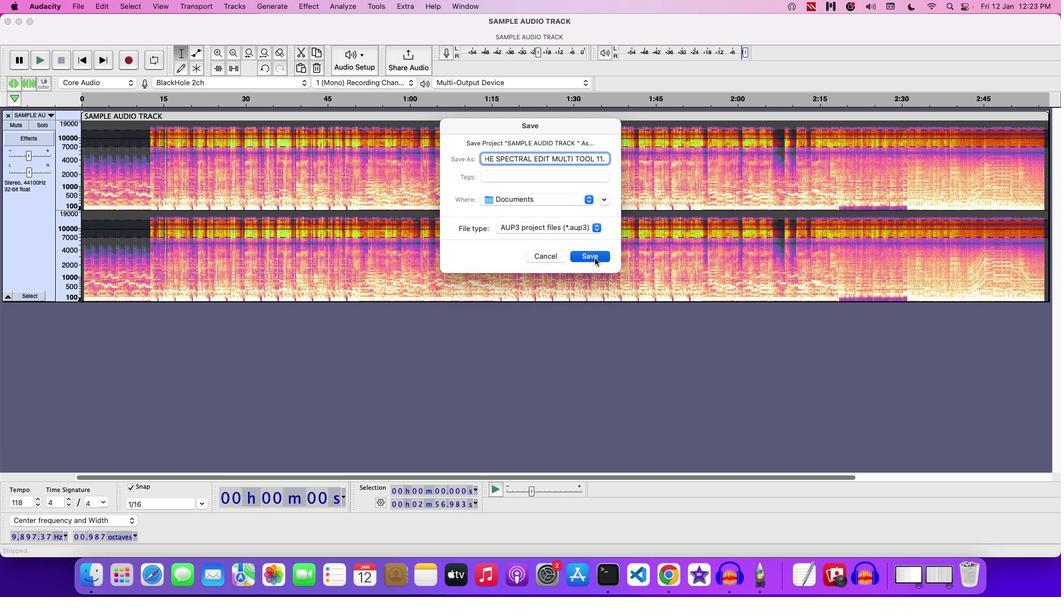 
Action: Mouse moved to (251, 217)
Screenshot: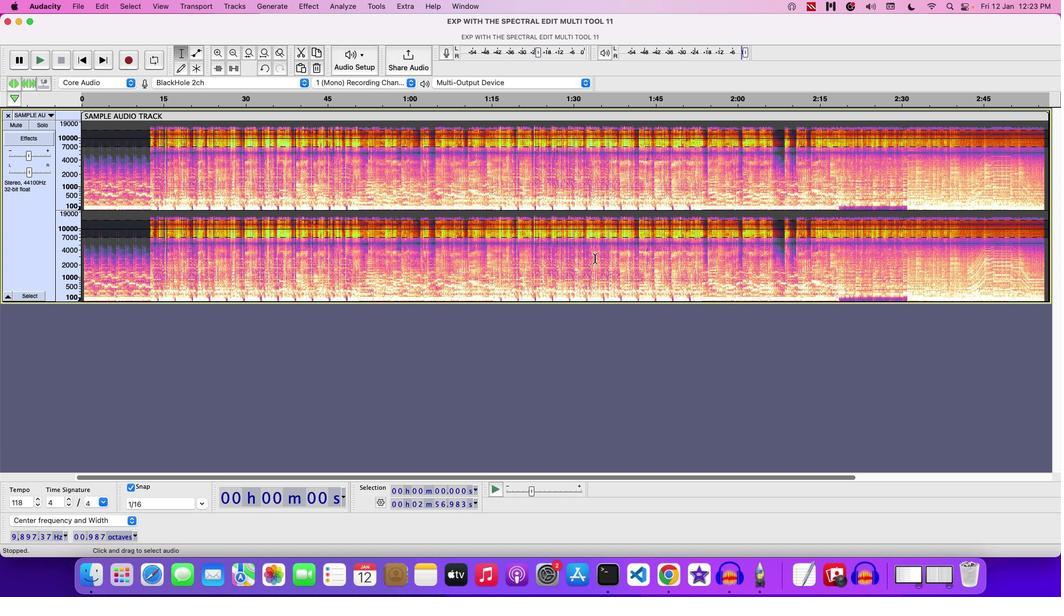 
